 Task: Check the sale-to-list ratio of basement in the last 1 year.
Action: Mouse moved to (901, 191)
Screenshot: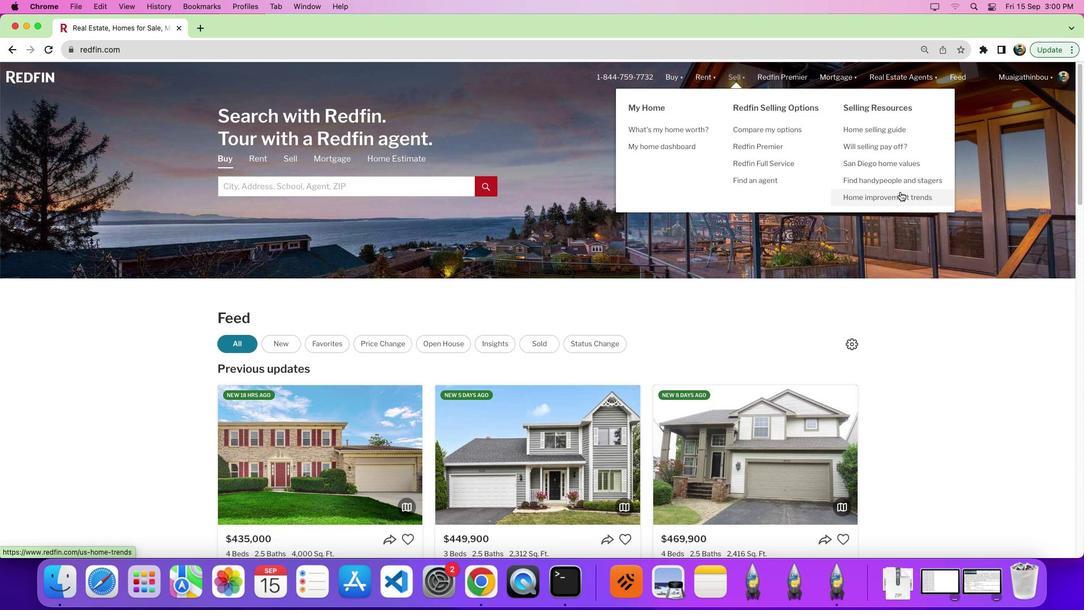 
Action: Mouse pressed left at (901, 191)
Screenshot: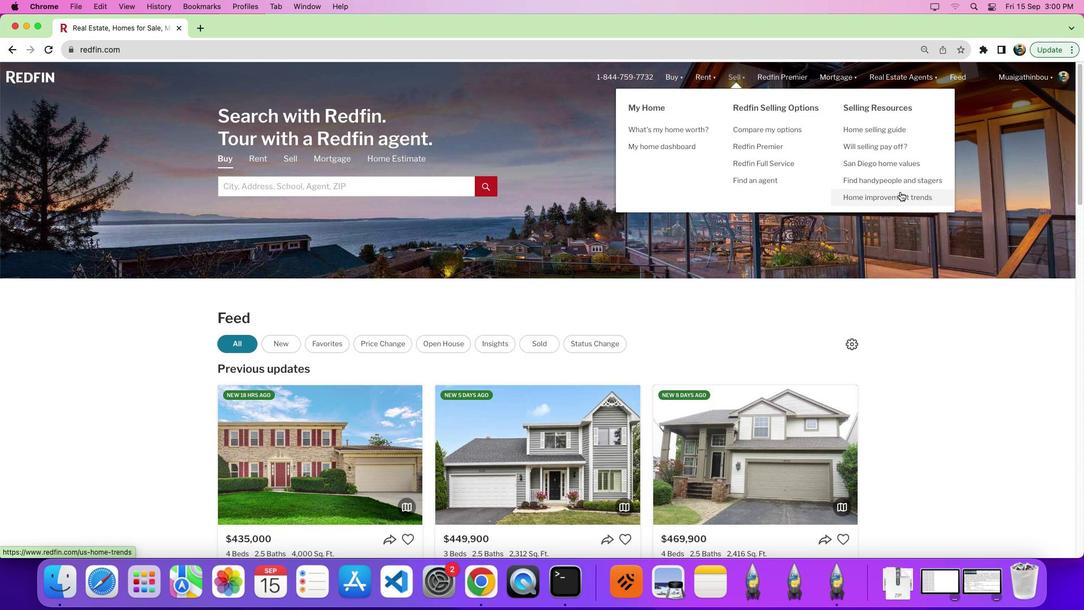 
Action: Mouse moved to (310, 216)
Screenshot: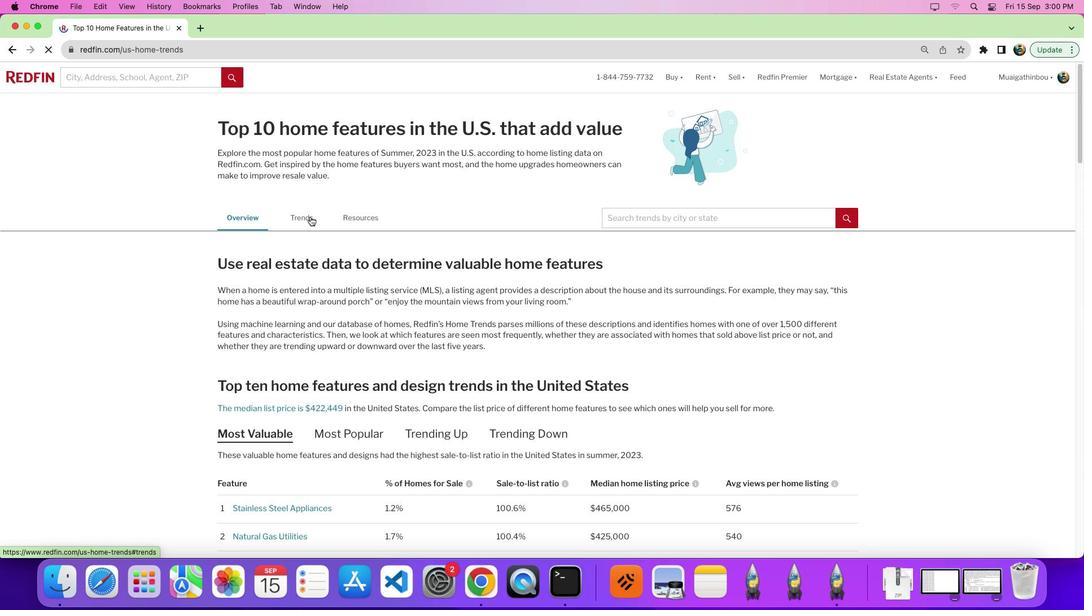 
Action: Mouse pressed left at (310, 216)
Screenshot: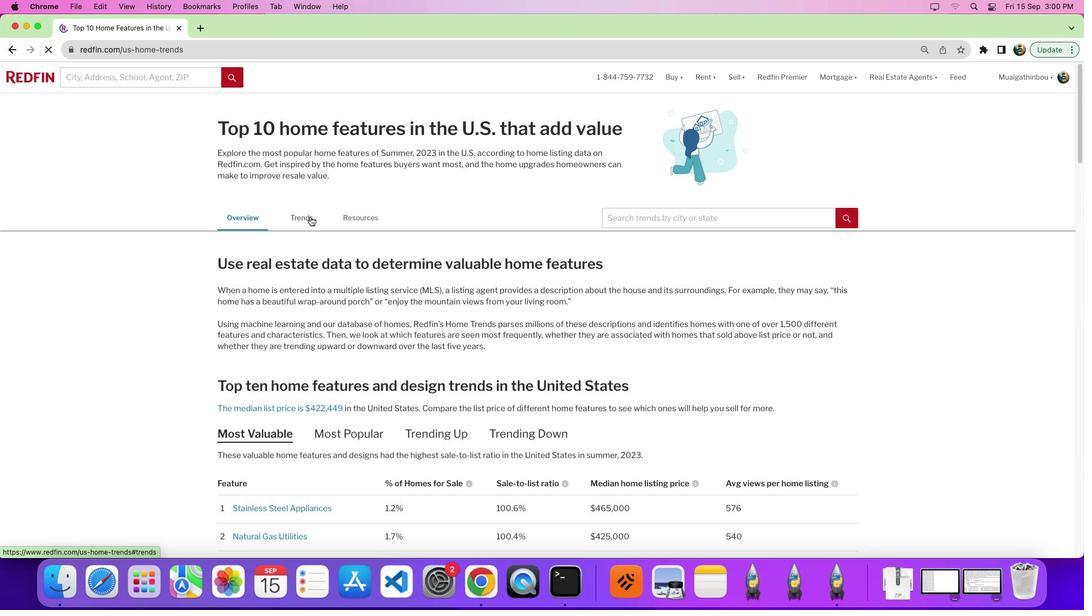 
Action: Mouse moved to (511, 222)
Screenshot: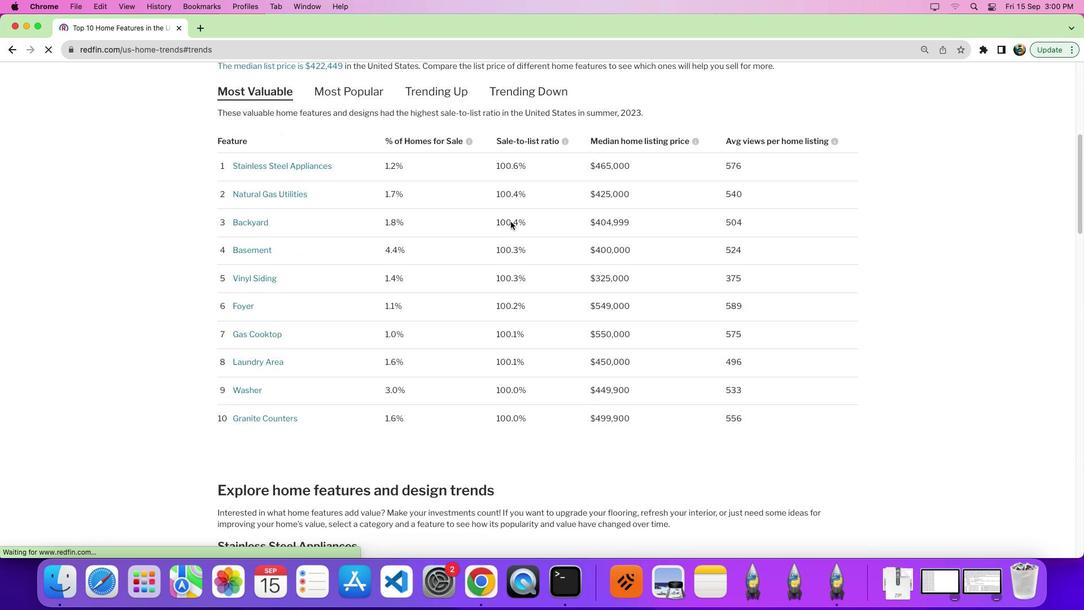 
Action: Mouse scrolled (511, 222) with delta (0, 0)
Screenshot: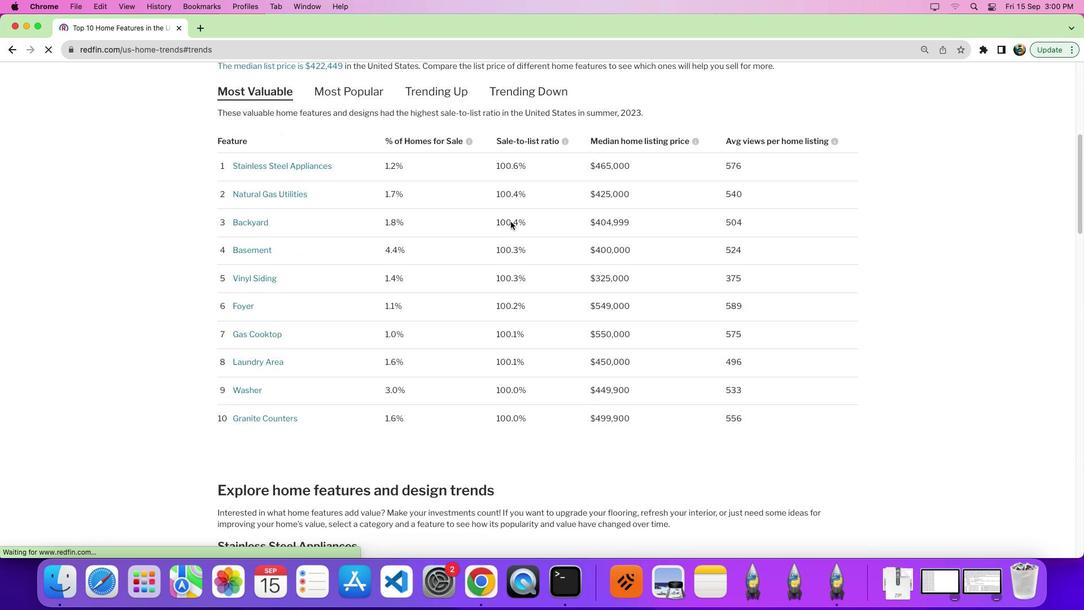 
Action: Mouse scrolled (511, 222) with delta (0, 0)
Screenshot: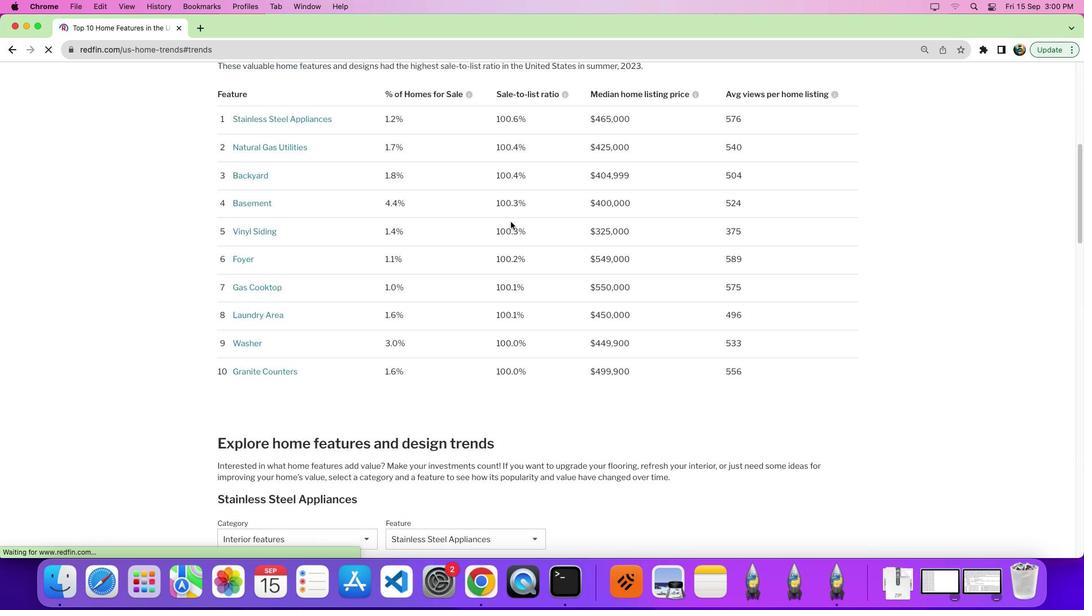 
Action: Mouse moved to (511, 222)
Screenshot: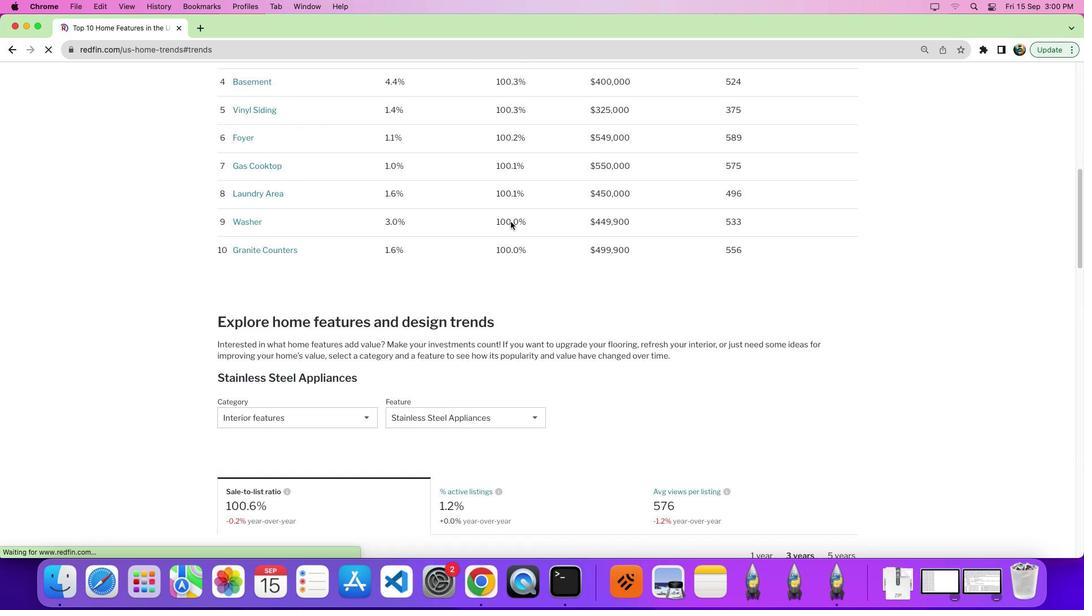 
Action: Mouse scrolled (511, 222) with delta (0, -4)
Screenshot: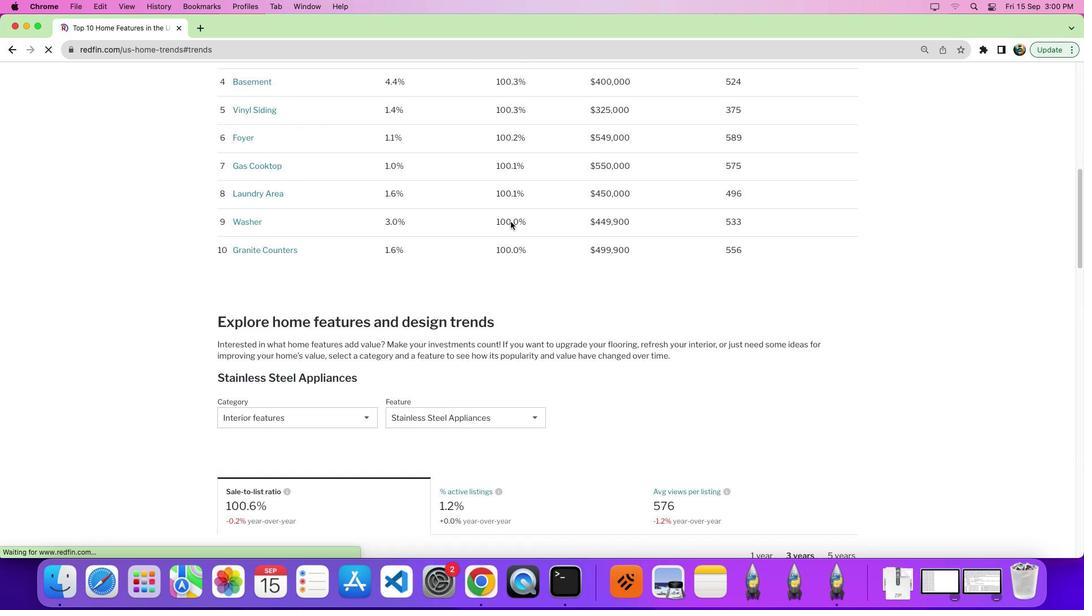 
Action: Mouse scrolled (511, 222) with delta (0, 0)
Screenshot: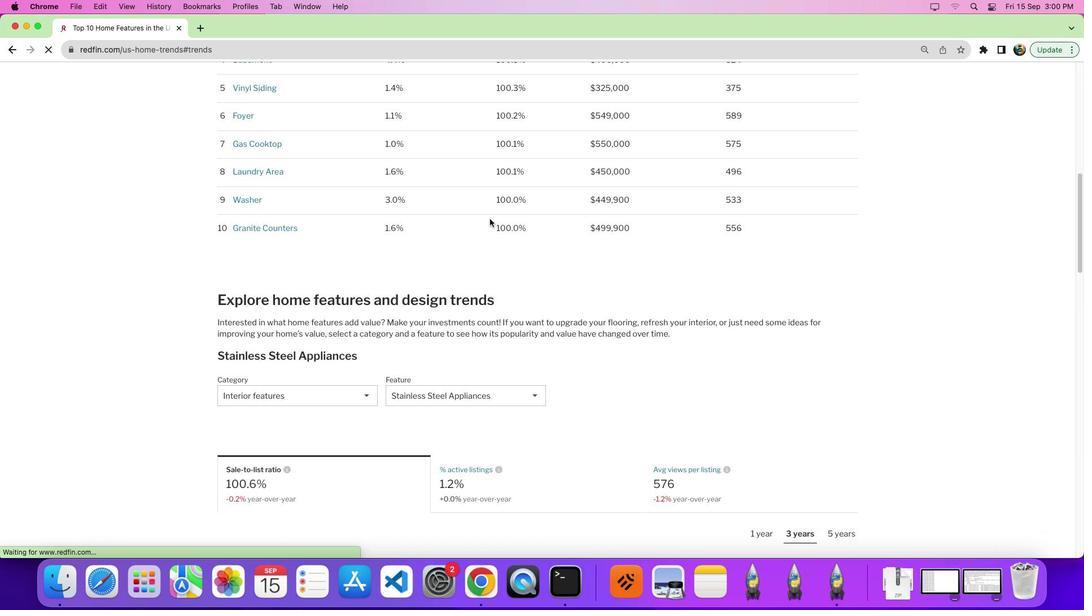 
Action: Mouse scrolled (511, 222) with delta (0, 0)
Screenshot: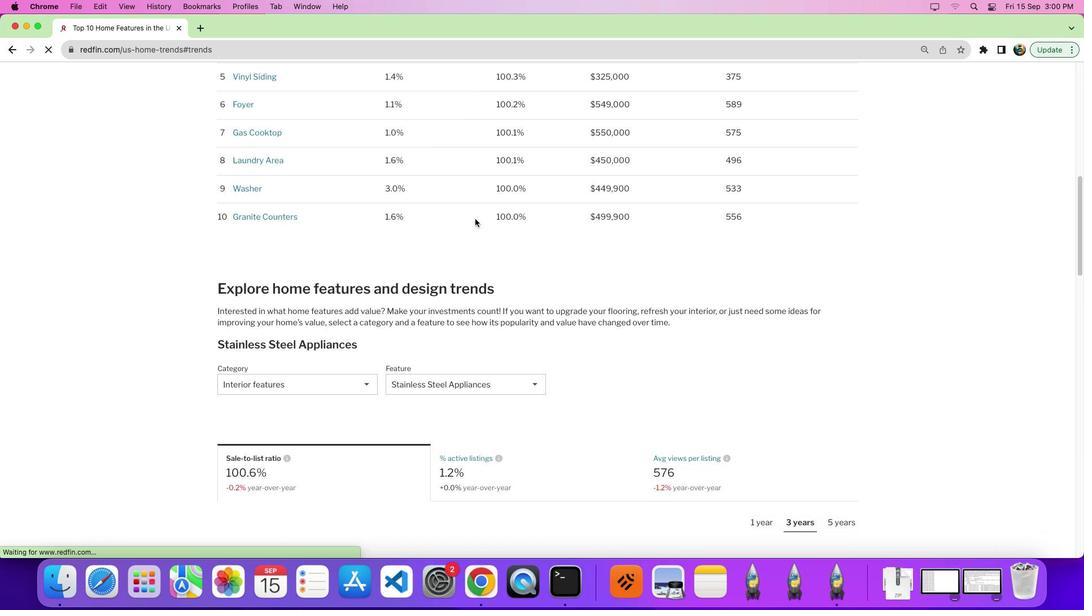 
Action: Mouse moved to (388, 246)
Screenshot: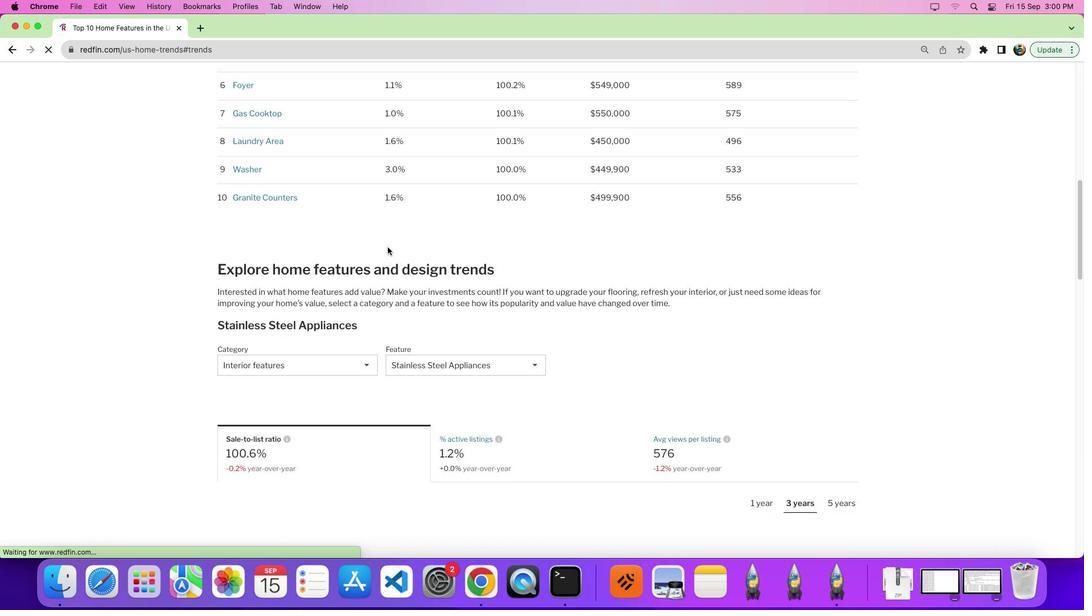 
Action: Mouse scrolled (388, 246) with delta (0, 0)
Screenshot: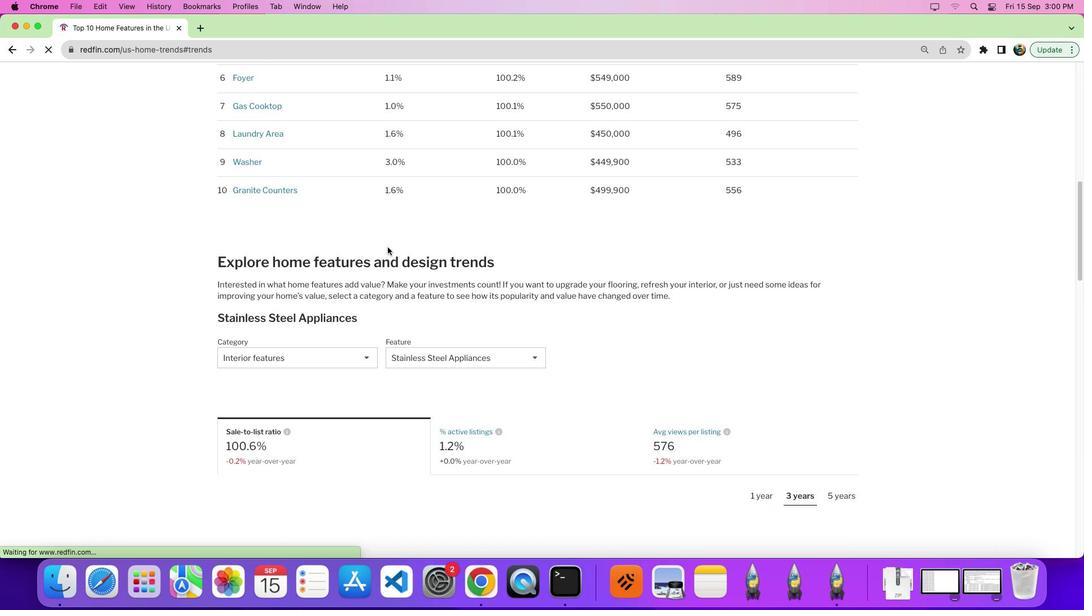 
Action: Mouse scrolled (388, 246) with delta (0, 0)
Screenshot: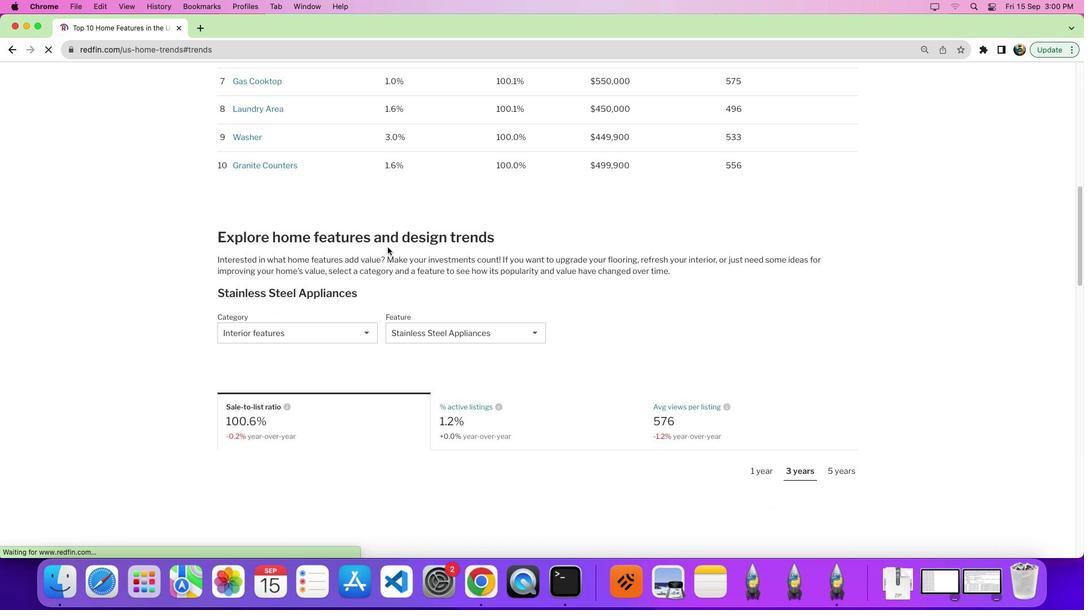 
Action: Mouse scrolled (388, 246) with delta (0, -2)
Screenshot: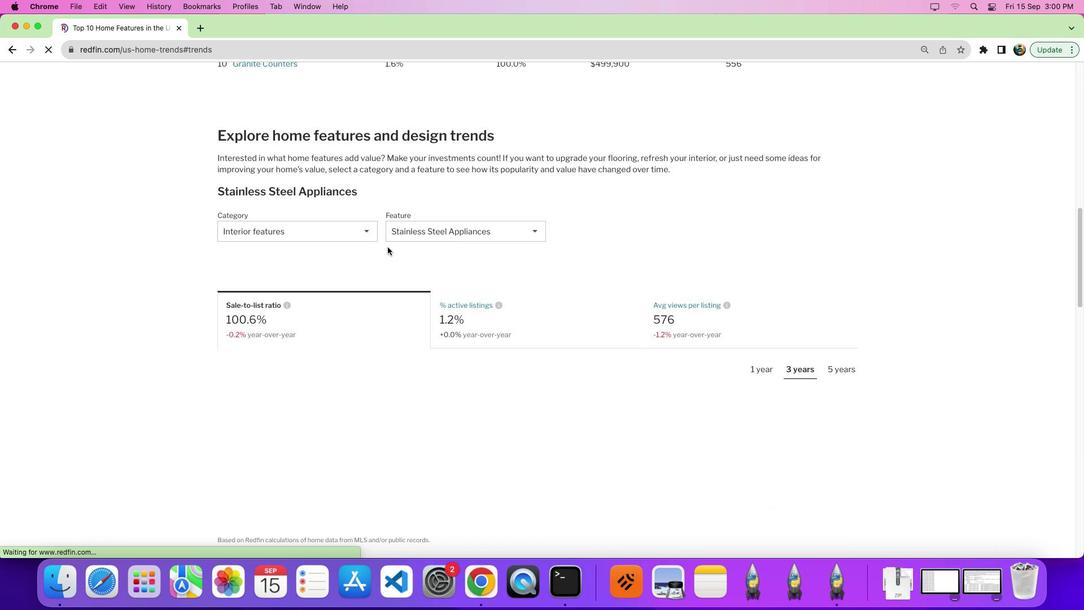 
Action: Mouse moved to (474, 248)
Screenshot: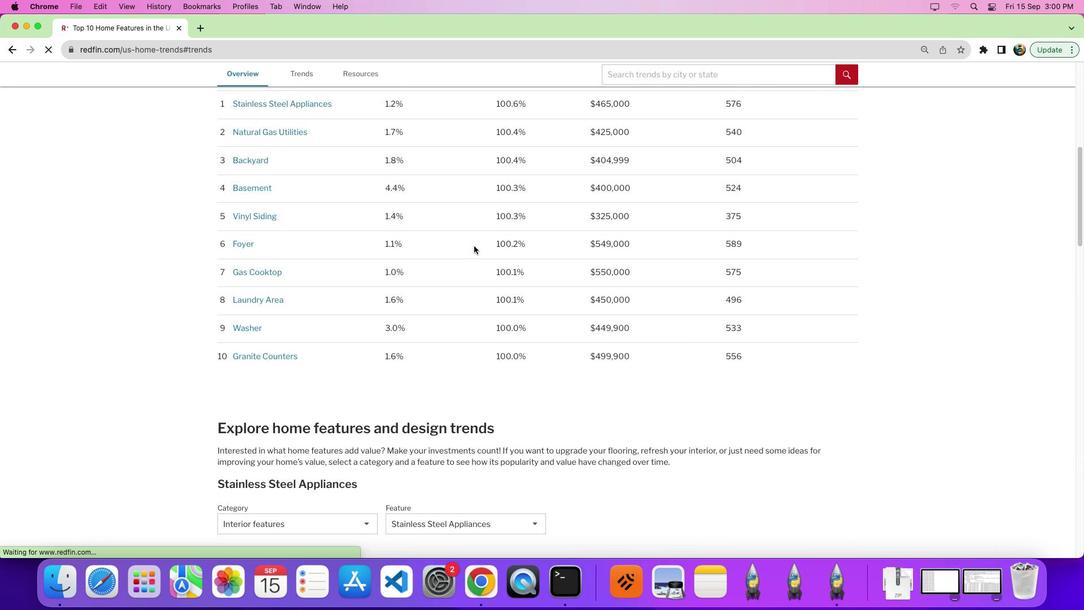 
Action: Mouse scrolled (474, 248) with delta (0, 0)
Screenshot: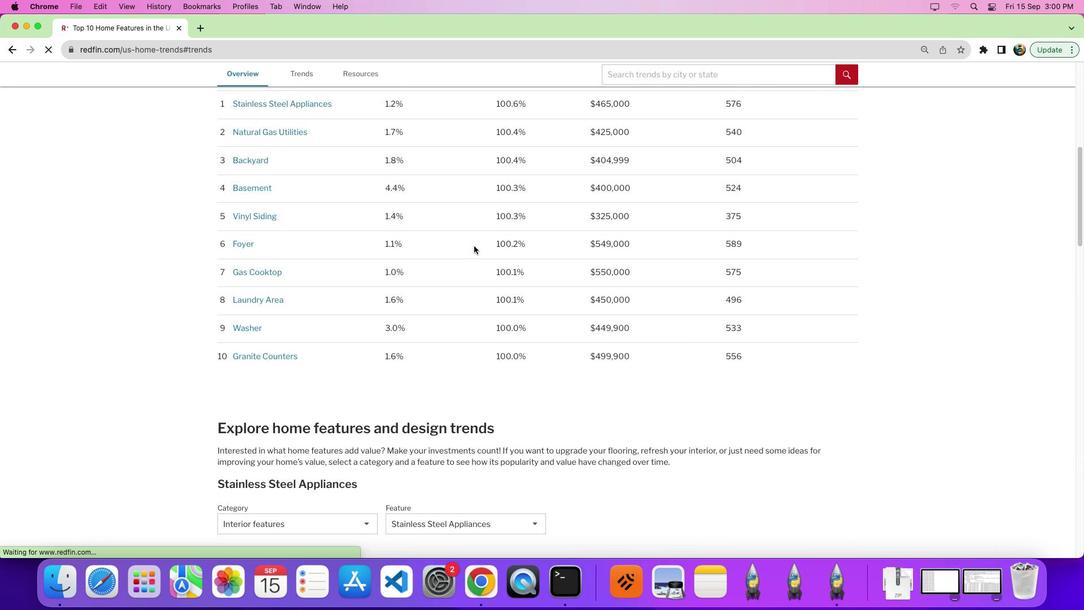 
Action: Mouse moved to (474, 247)
Screenshot: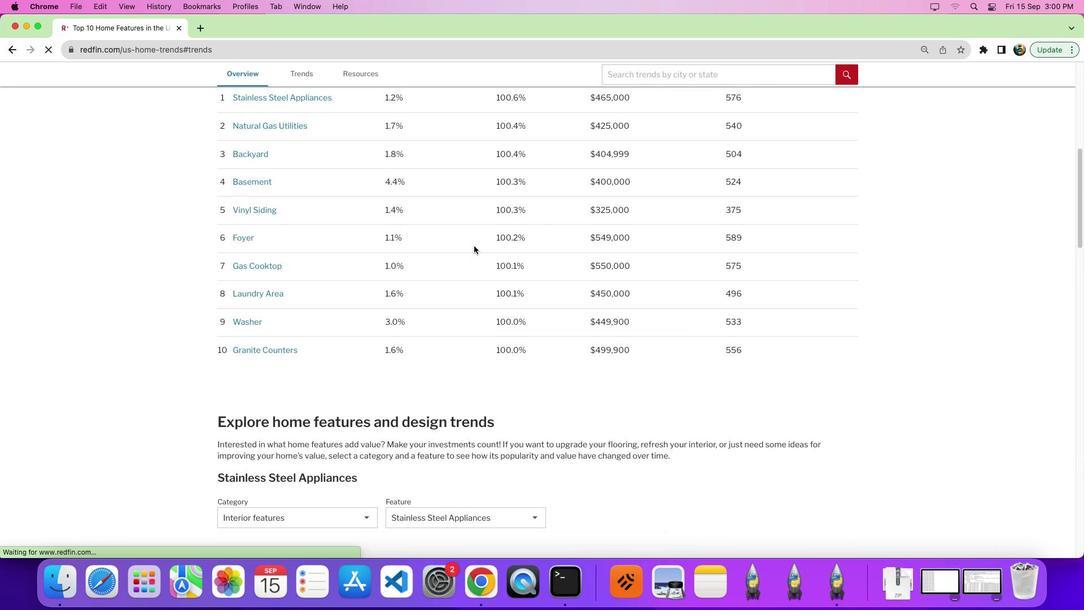 
Action: Mouse scrolled (474, 247) with delta (0, 0)
Screenshot: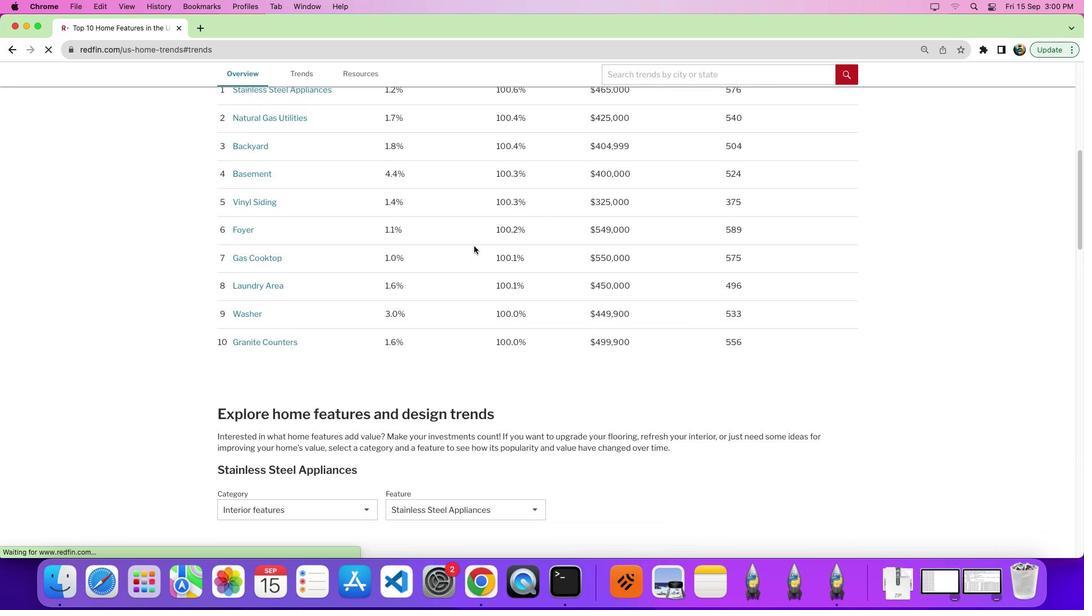 
Action: Mouse moved to (474, 246)
Screenshot: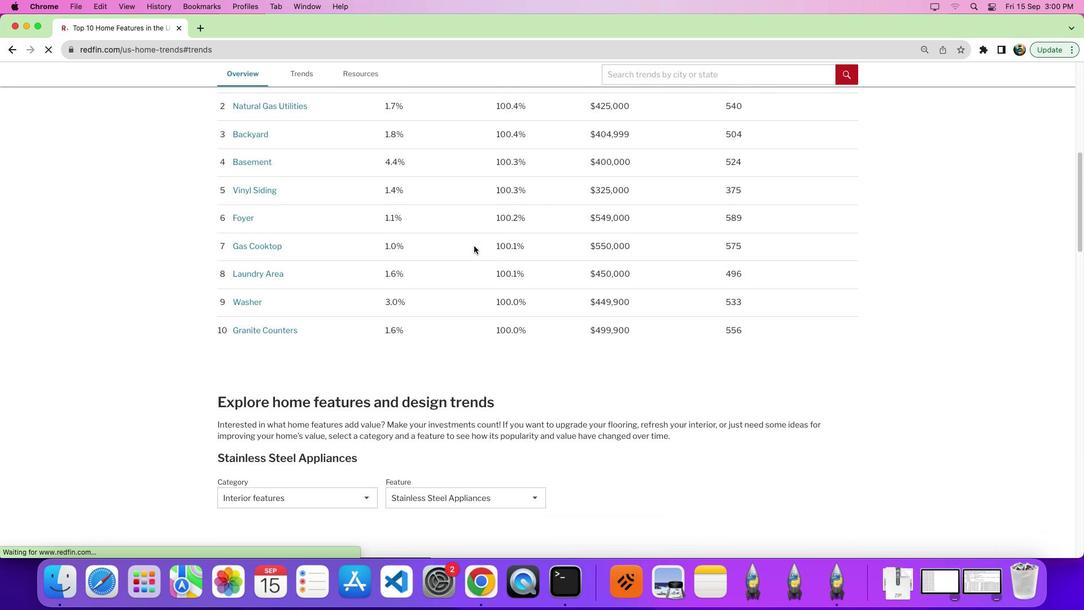 
Action: Mouse scrolled (474, 246) with delta (0, 0)
Screenshot: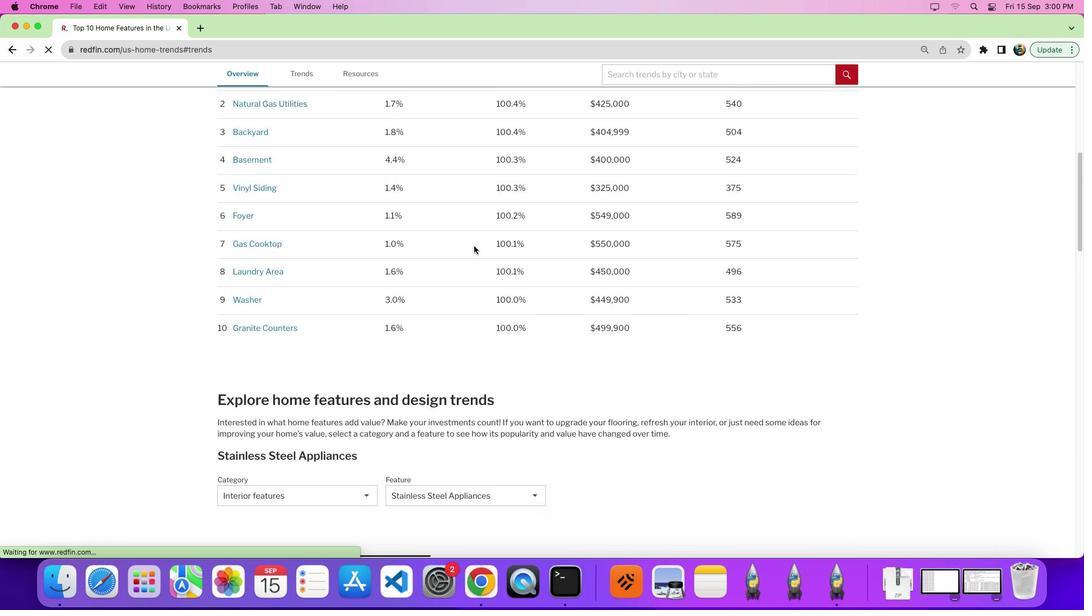 
Action: Mouse moved to (466, 266)
Screenshot: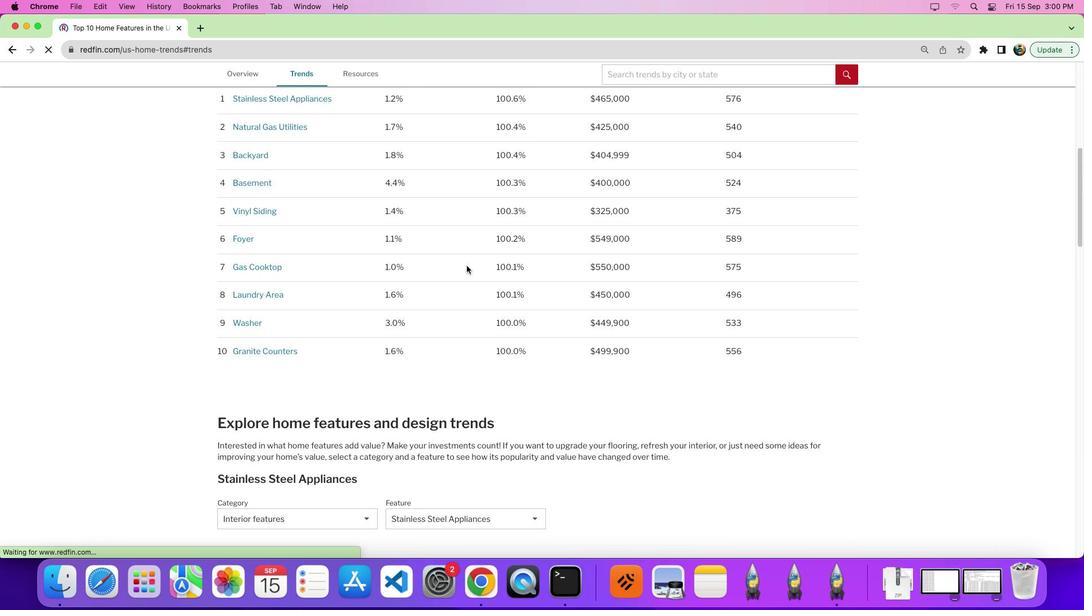 
Action: Mouse pressed left at (466, 266)
Screenshot: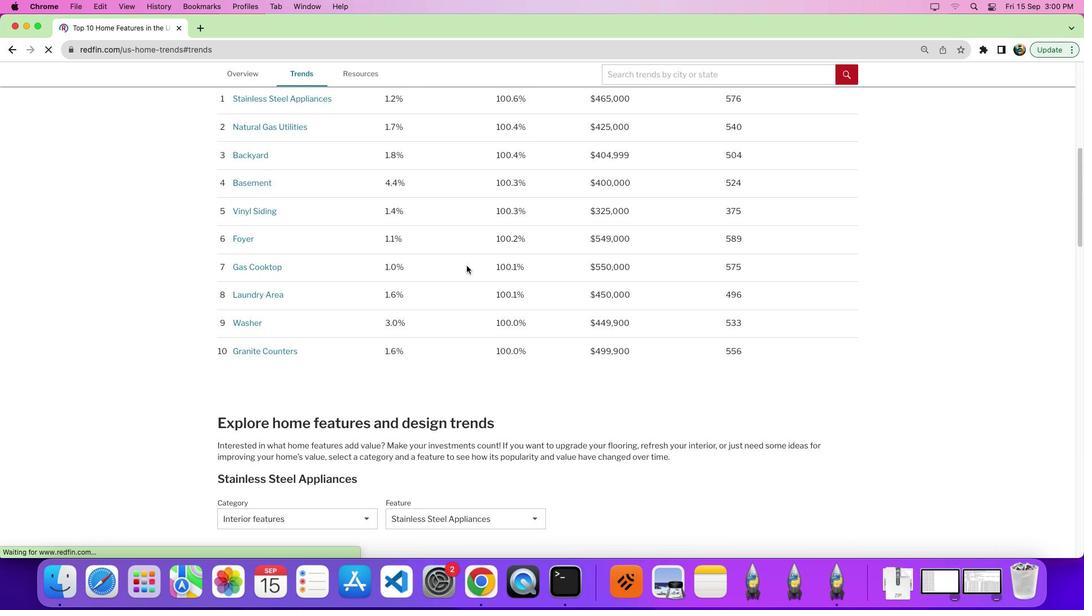 
Action: Mouse moved to (465, 225)
Screenshot: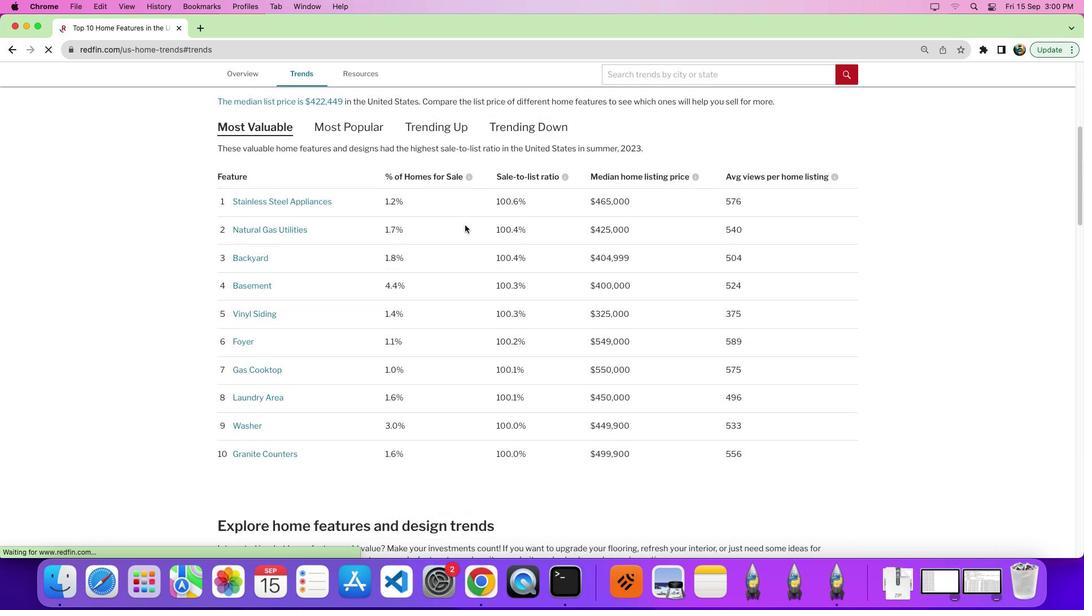 
Action: Mouse scrolled (465, 225) with delta (0, 0)
Screenshot: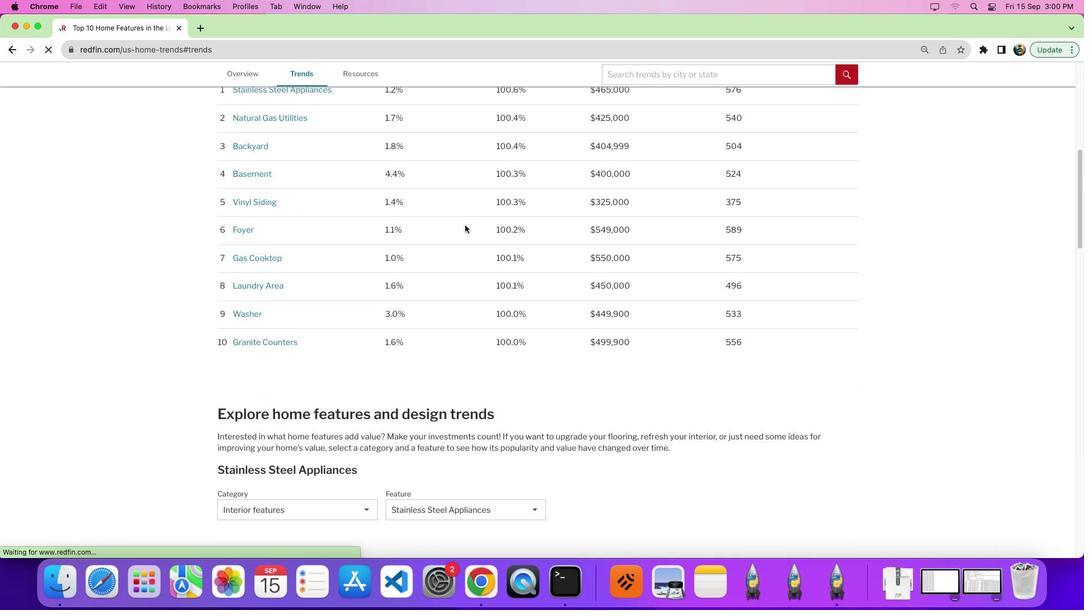 
Action: Mouse moved to (465, 225)
Screenshot: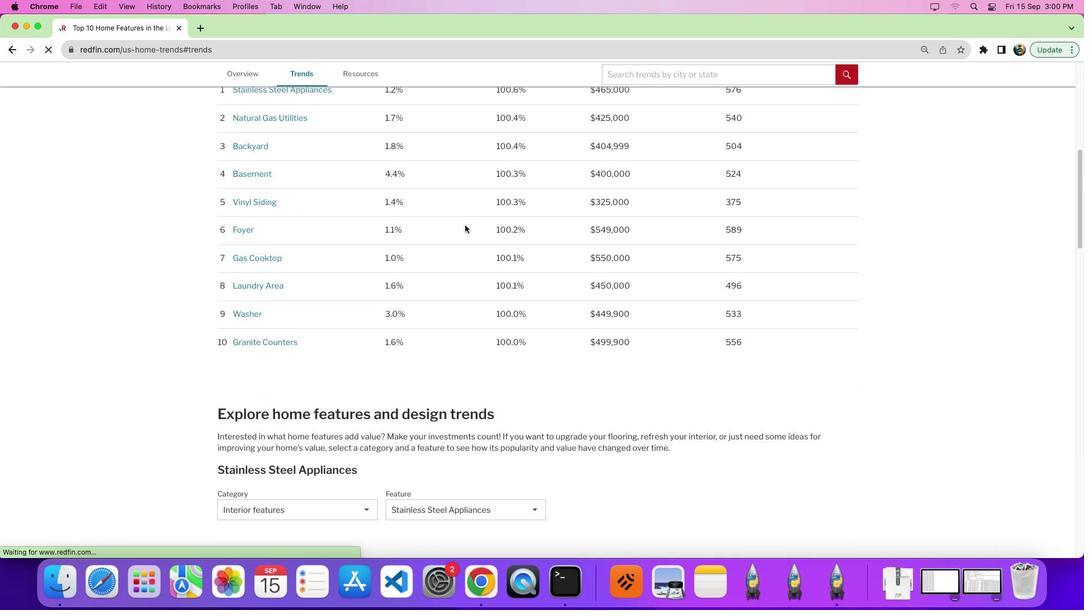 
Action: Mouse scrolled (465, 225) with delta (0, 0)
Screenshot: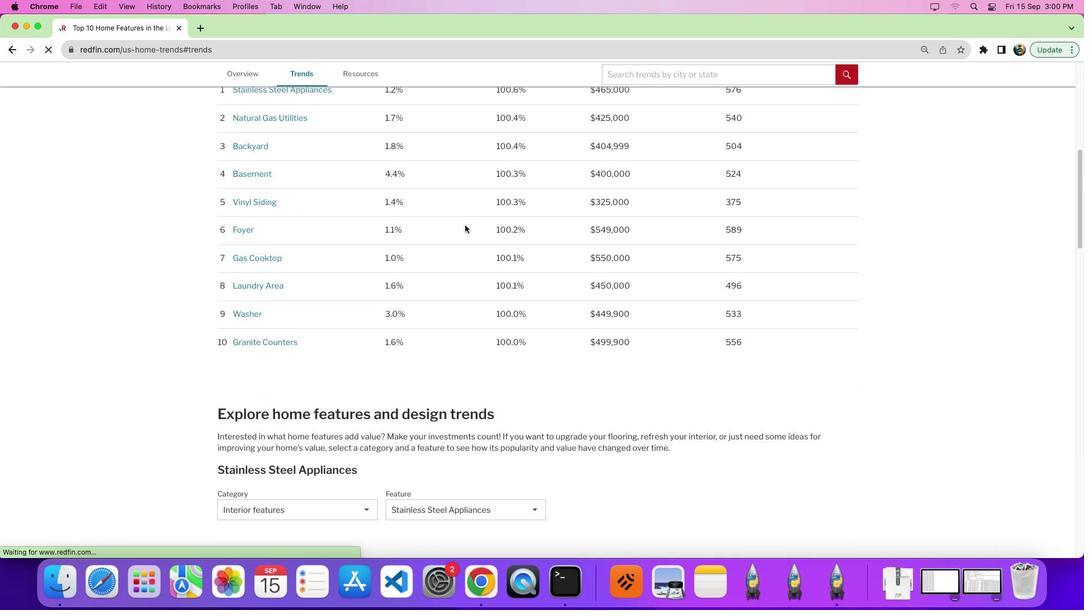 
Action: Mouse scrolled (465, 225) with delta (0, -4)
Screenshot: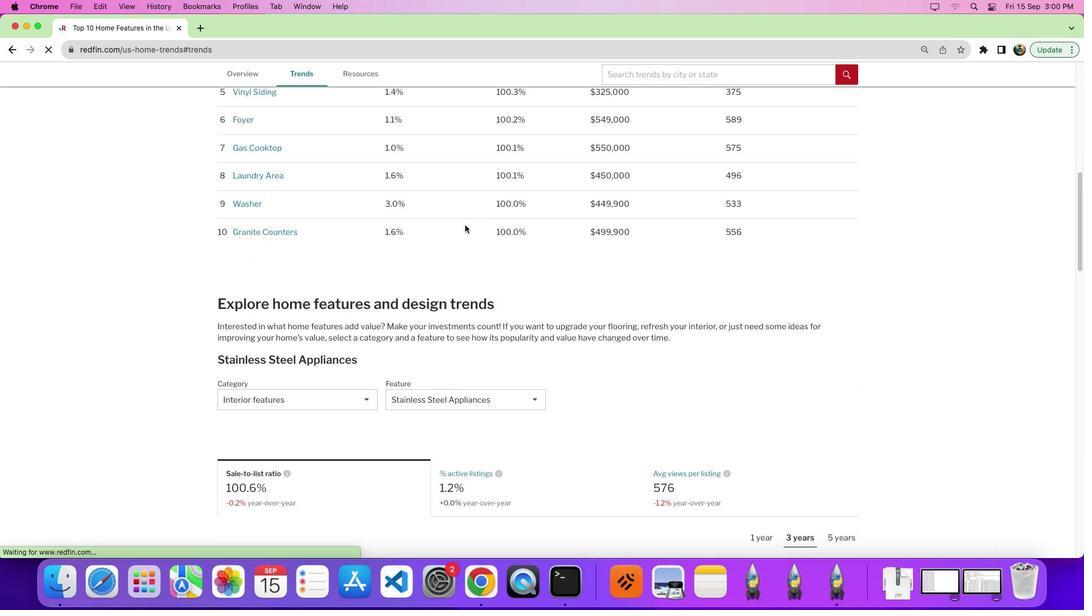 
Action: Mouse scrolled (465, 225) with delta (0, -5)
Screenshot: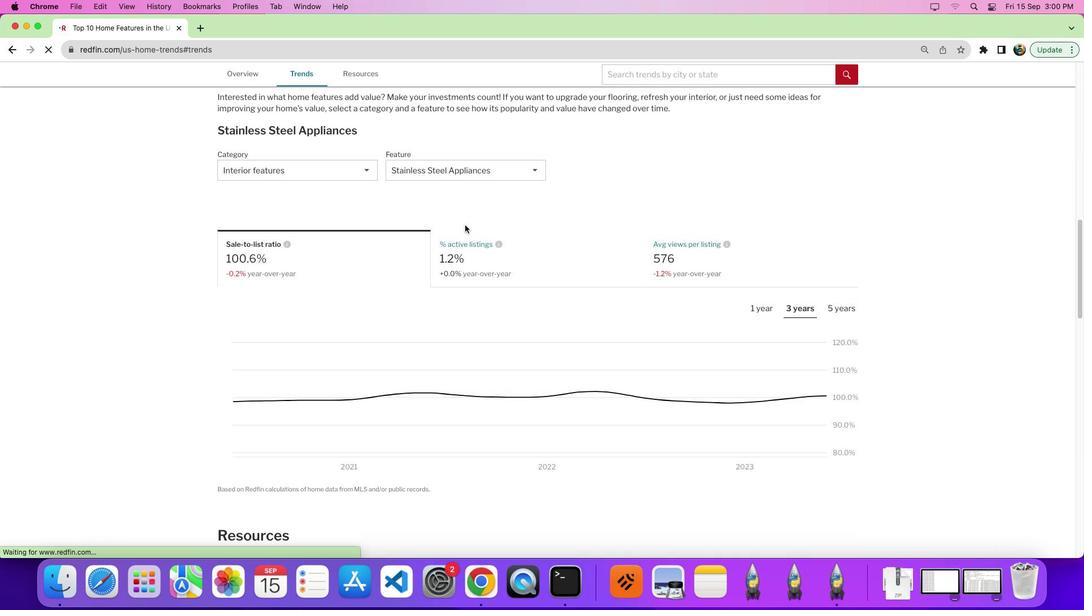 
Action: Mouse moved to (426, 171)
Screenshot: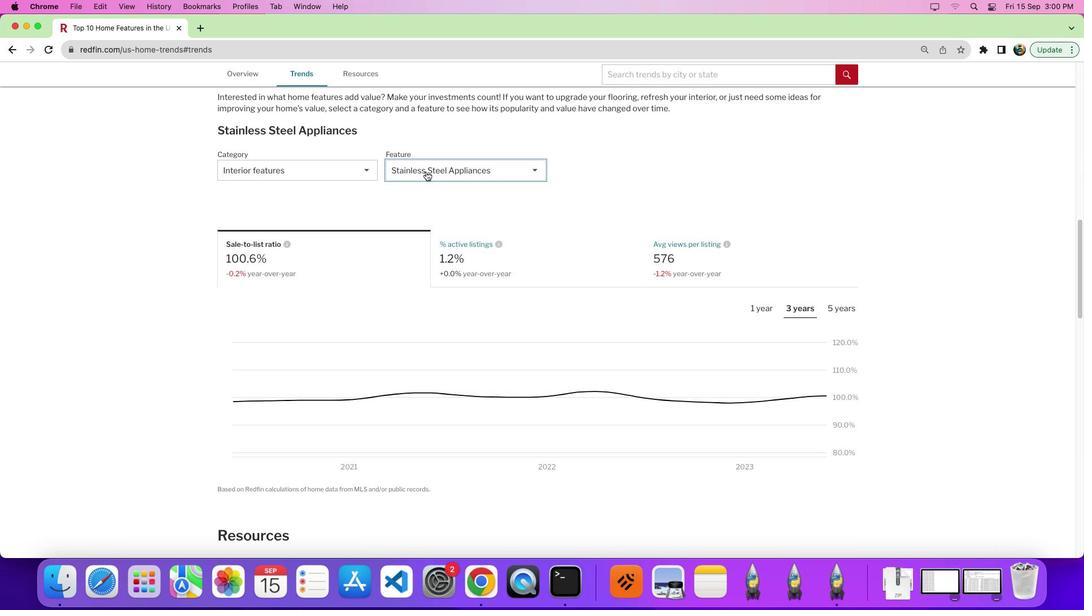 
Action: Mouse pressed left at (426, 171)
Screenshot: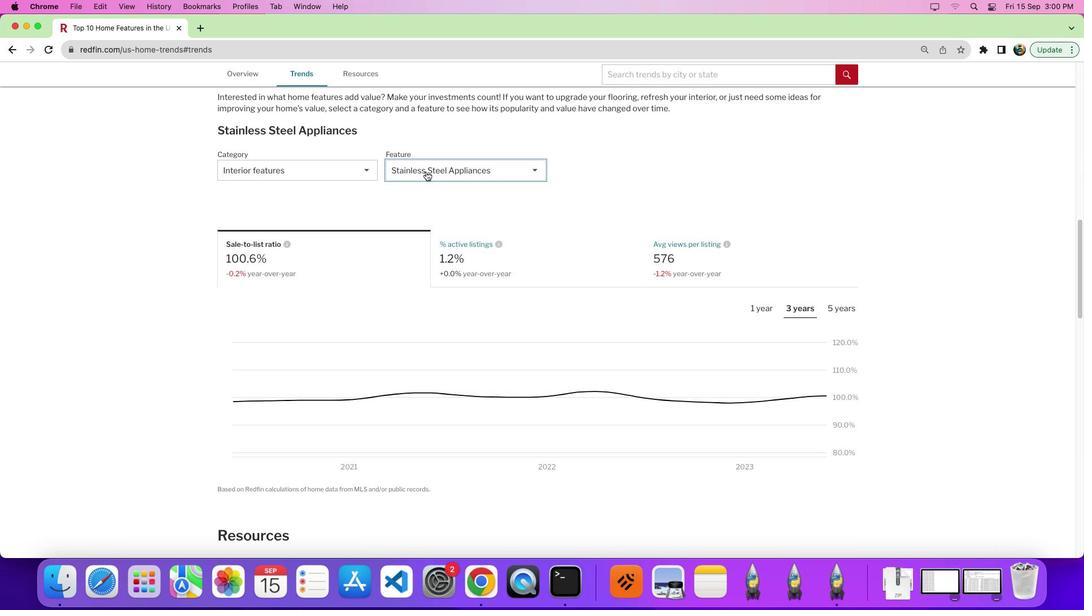 
Action: Mouse moved to (462, 265)
Screenshot: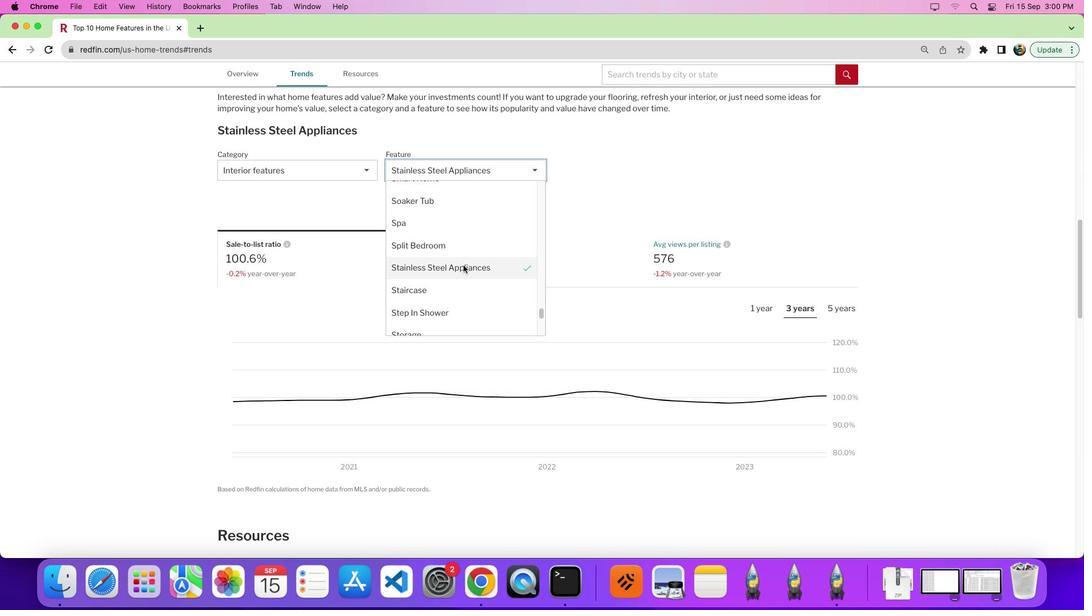 
Action: Mouse scrolled (462, 265) with delta (0, 0)
Screenshot: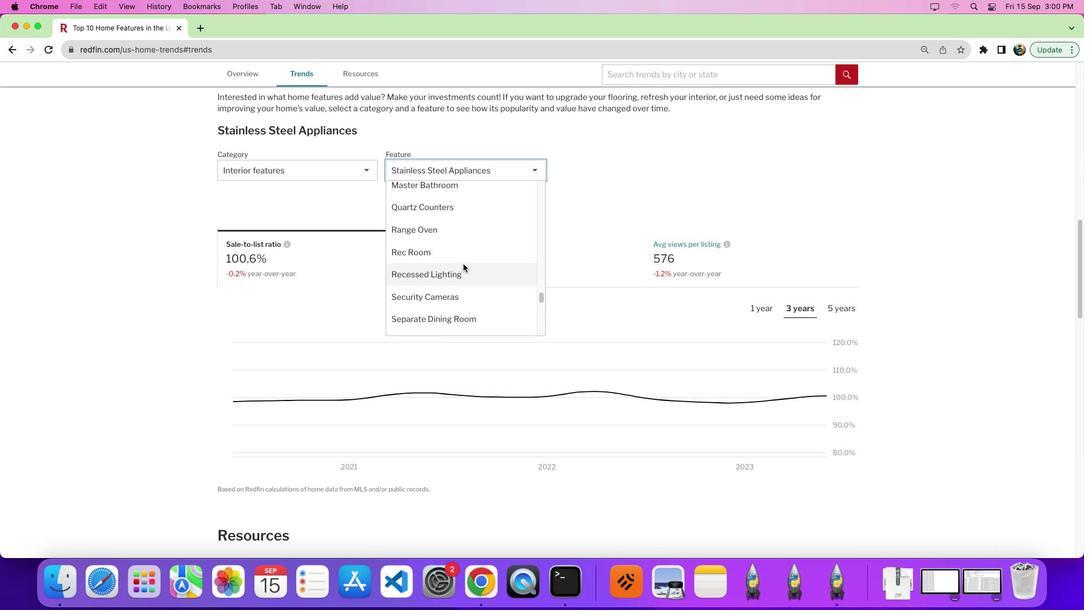 
Action: Mouse scrolled (462, 265) with delta (0, 1)
Screenshot: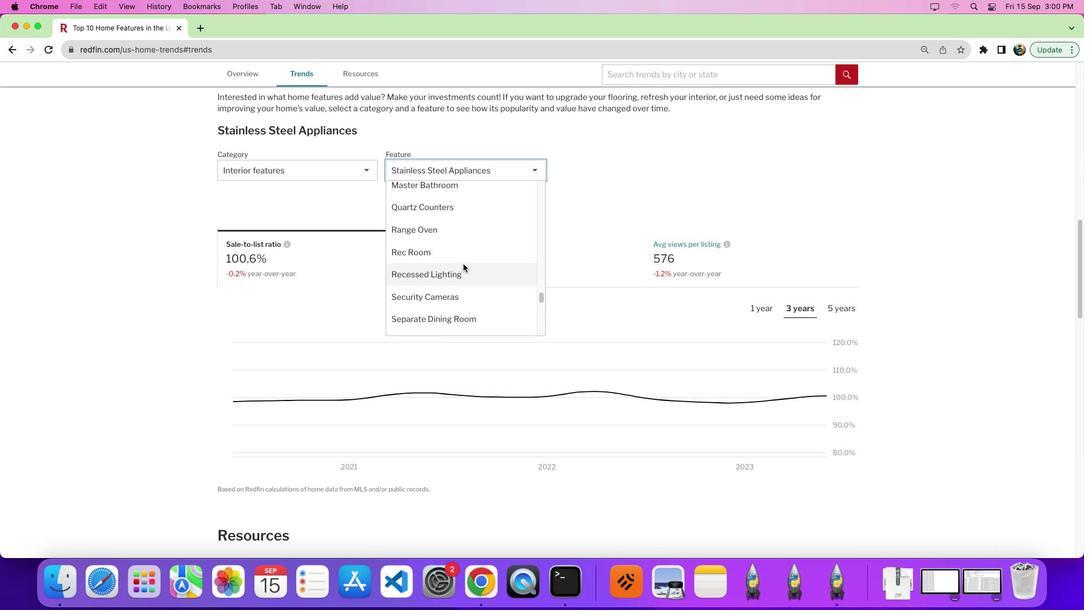
Action: Mouse scrolled (462, 265) with delta (0, 5)
Screenshot: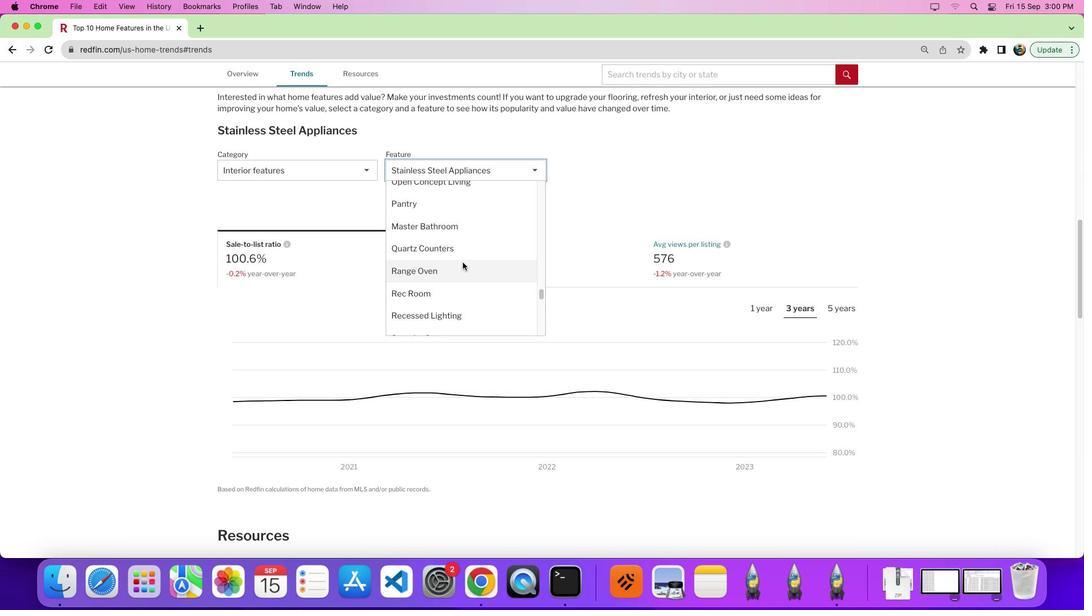 
Action: Mouse moved to (461, 258)
Screenshot: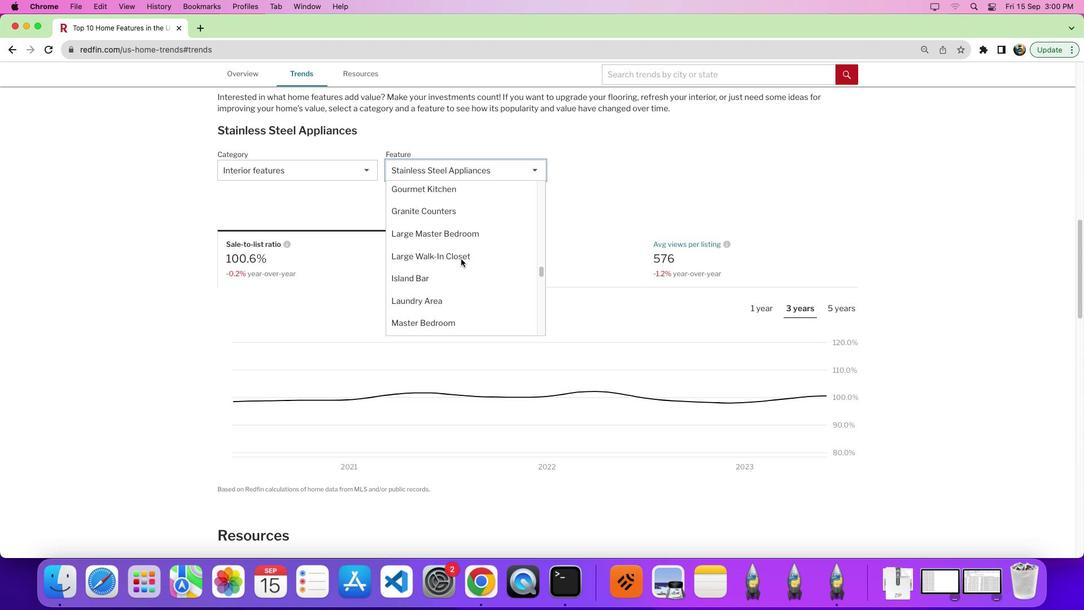 
Action: Mouse scrolled (461, 258) with delta (0, 0)
Screenshot: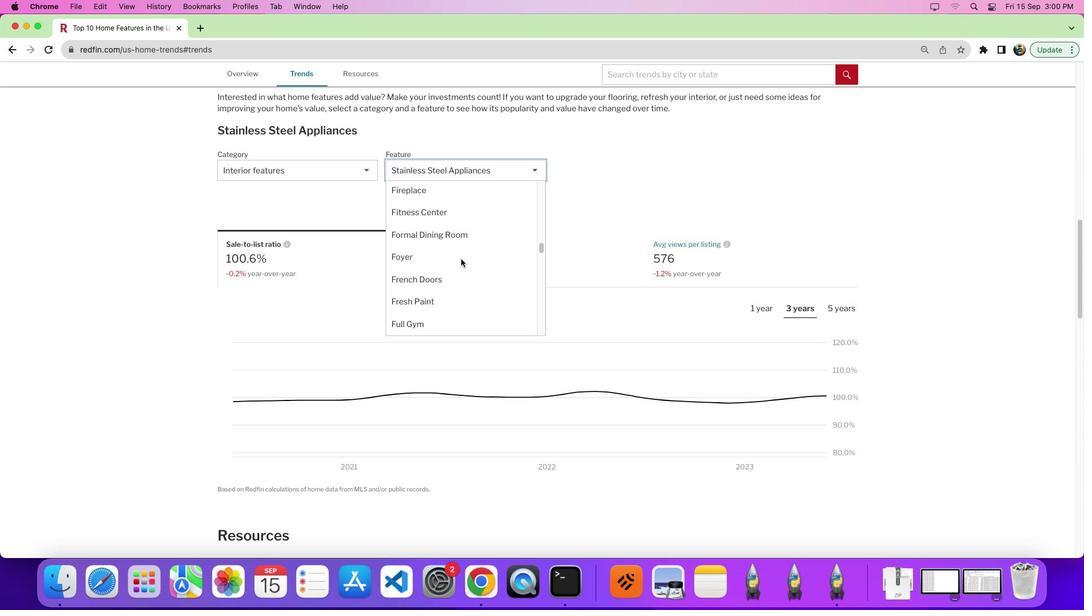 
Action: Mouse scrolled (461, 258) with delta (0, 1)
Screenshot: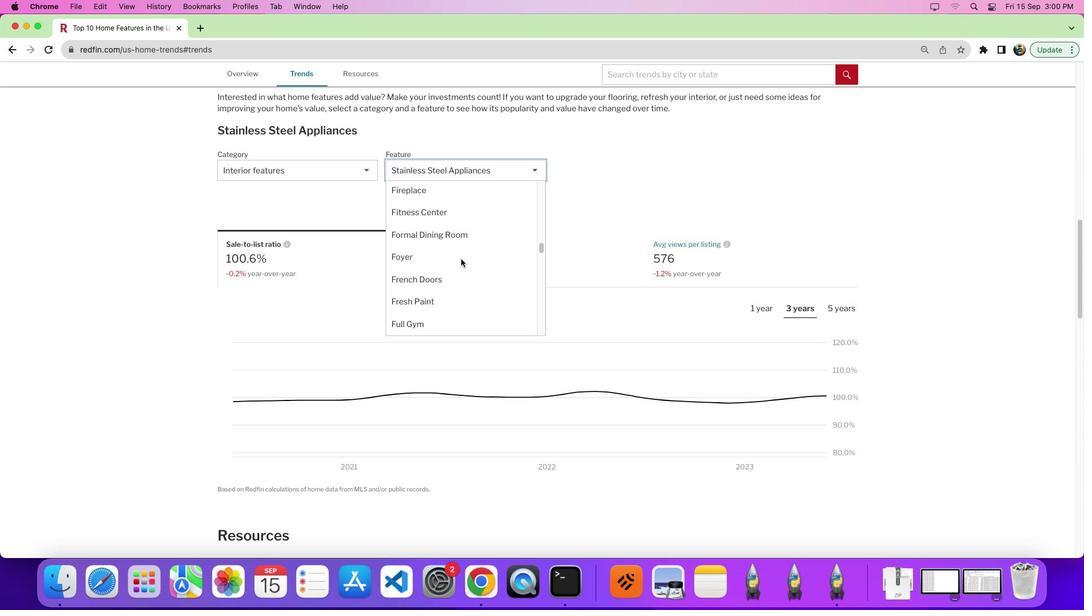 
Action: Mouse scrolled (461, 258) with delta (0, 5)
Screenshot: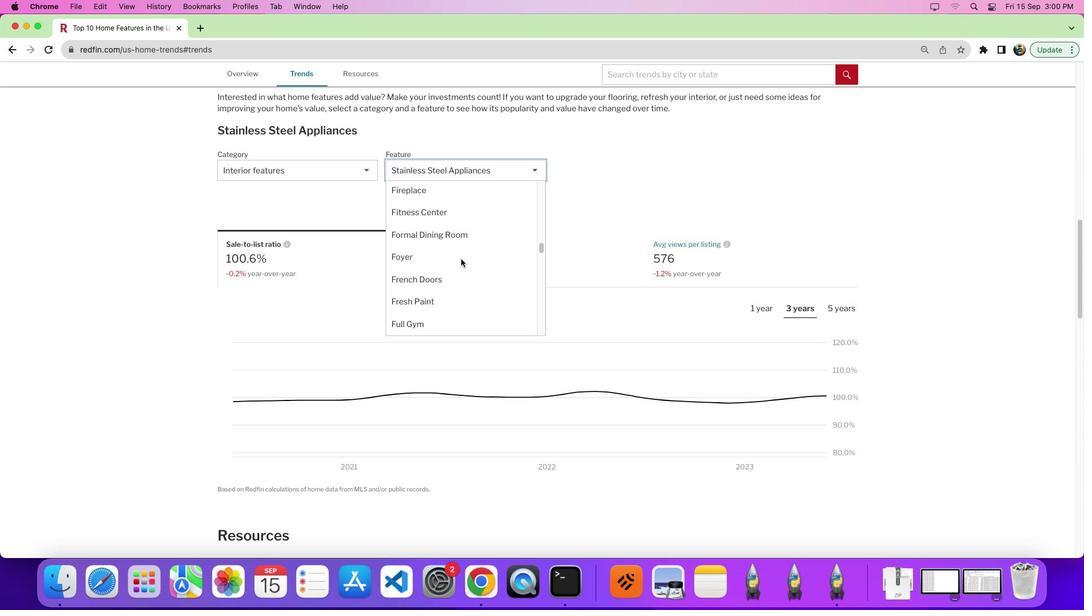 
Action: Mouse scrolled (461, 258) with delta (0, 7)
Screenshot: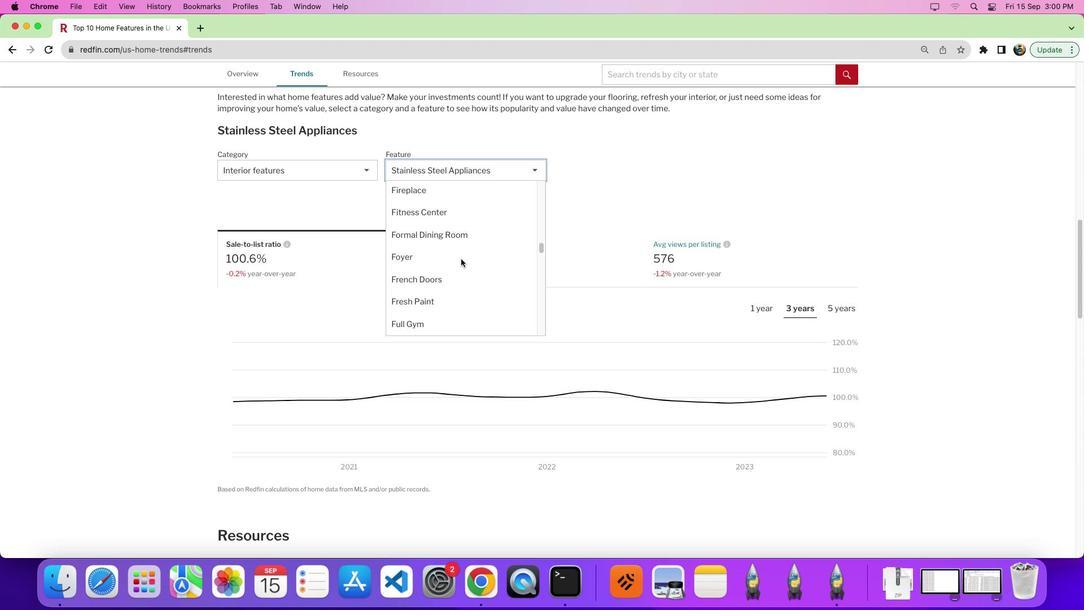 
Action: Mouse moved to (461, 258)
Screenshot: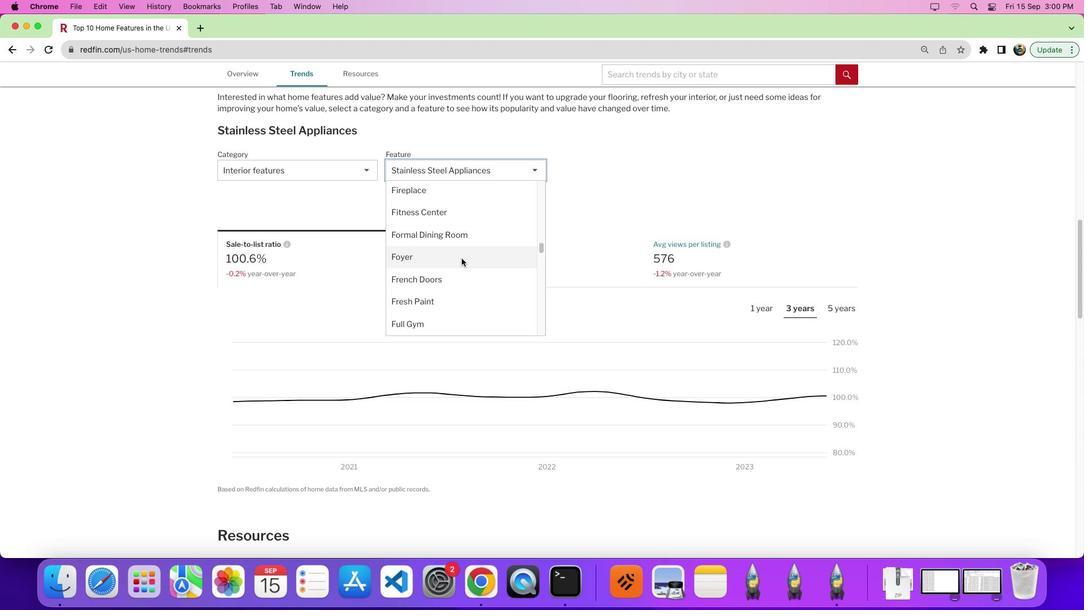 
Action: Mouse scrolled (461, 258) with delta (0, 0)
Screenshot: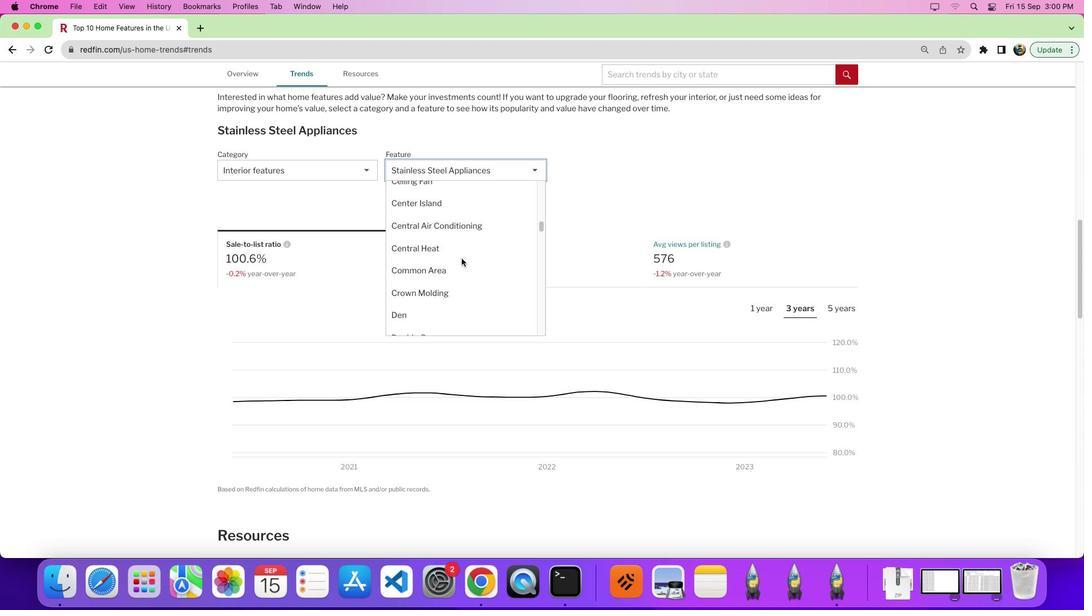 
Action: Mouse scrolled (461, 258) with delta (0, 1)
Screenshot: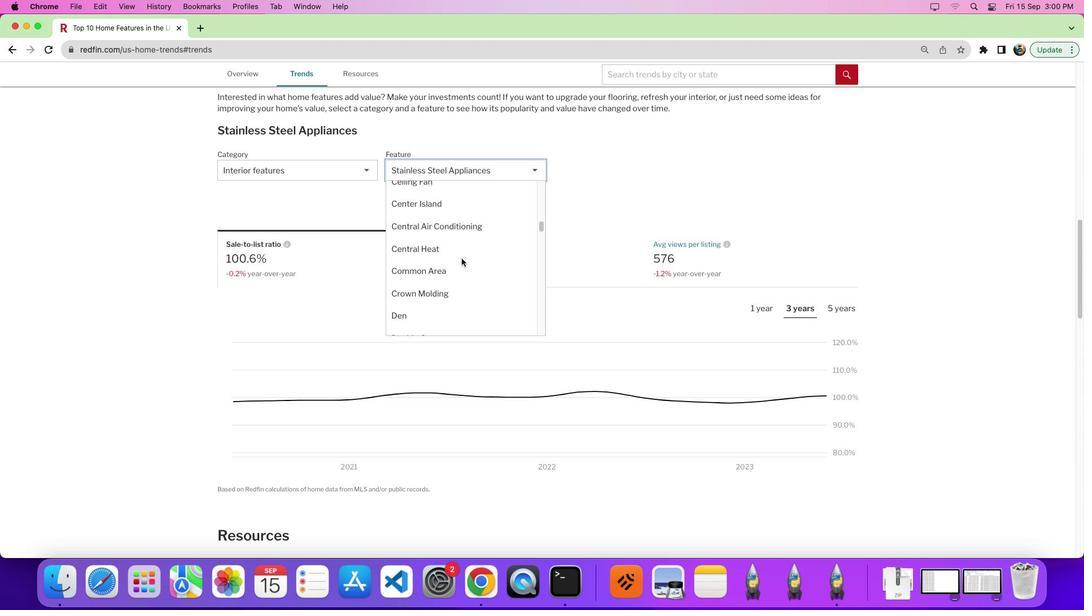 
Action: Mouse scrolled (461, 258) with delta (0, 5)
Screenshot: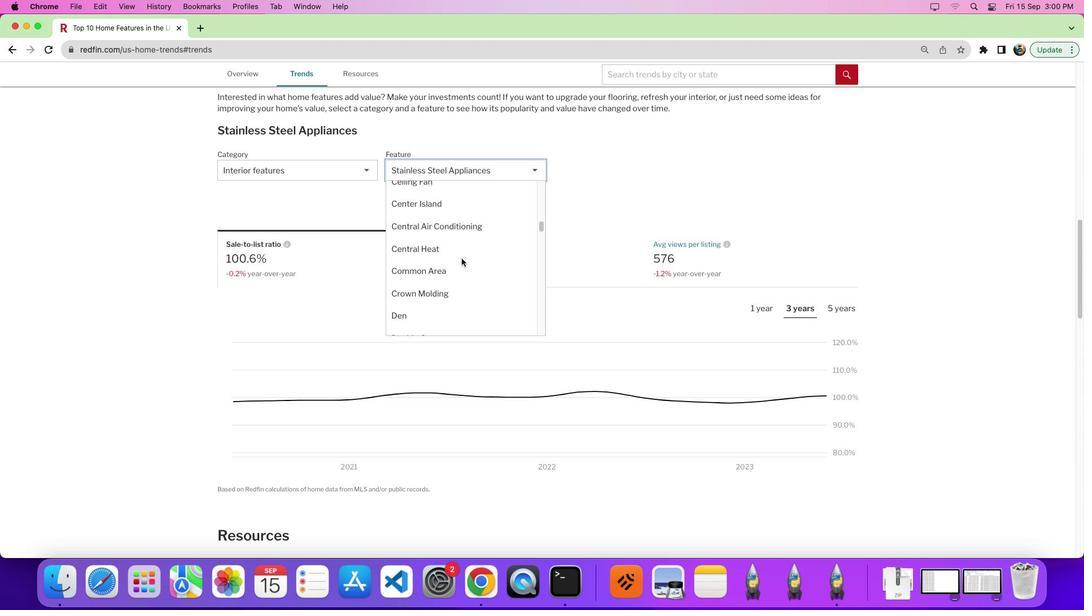 
Action: Mouse moved to (462, 258)
Screenshot: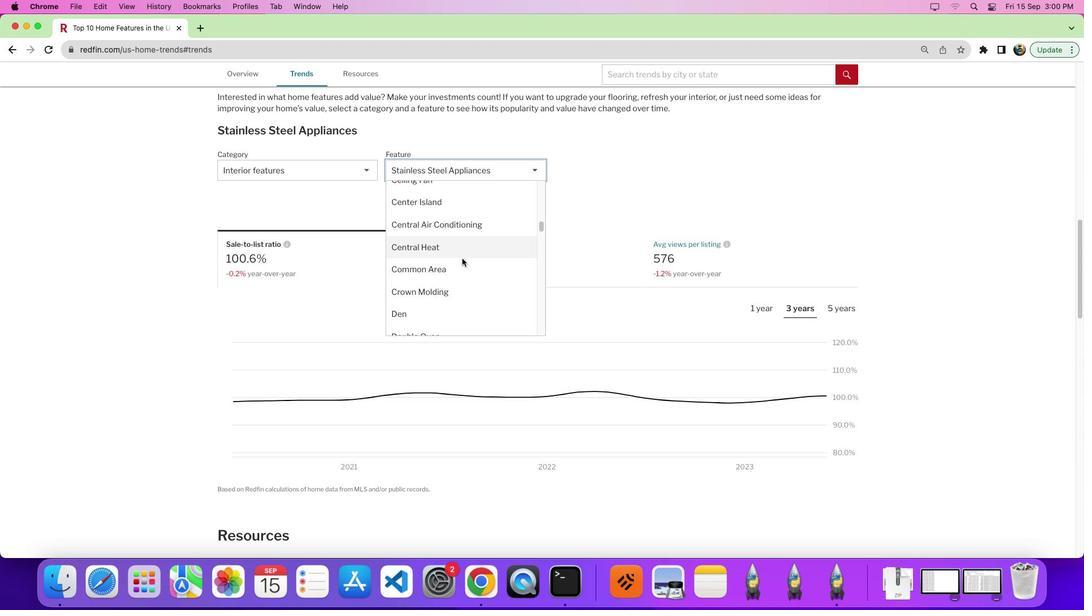 
Action: Mouse scrolled (462, 258) with delta (0, 0)
Screenshot: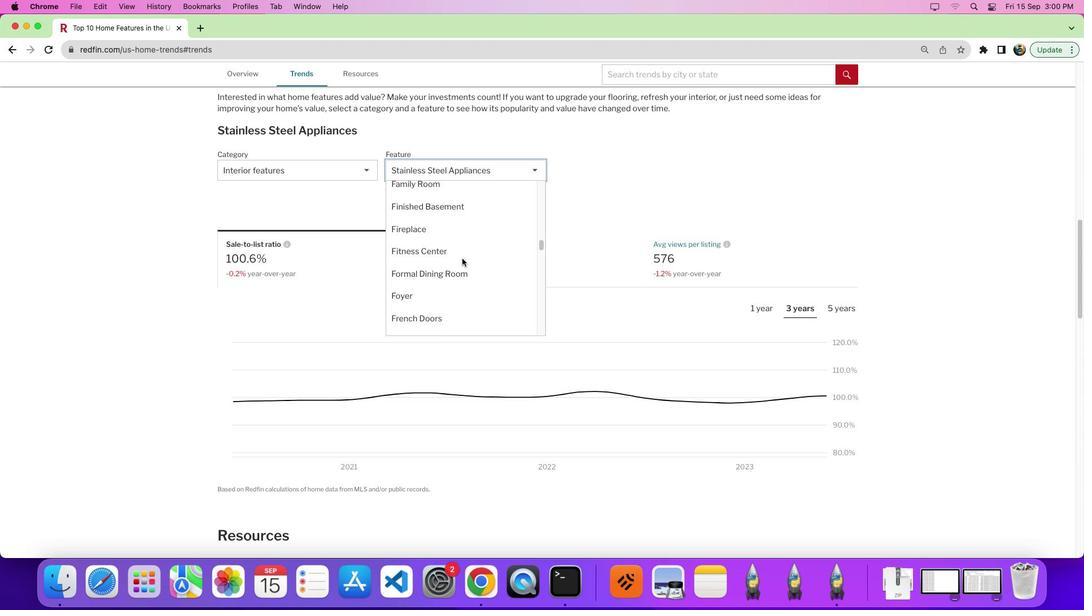 
Action: Mouse scrolled (462, 258) with delta (0, 0)
Screenshot: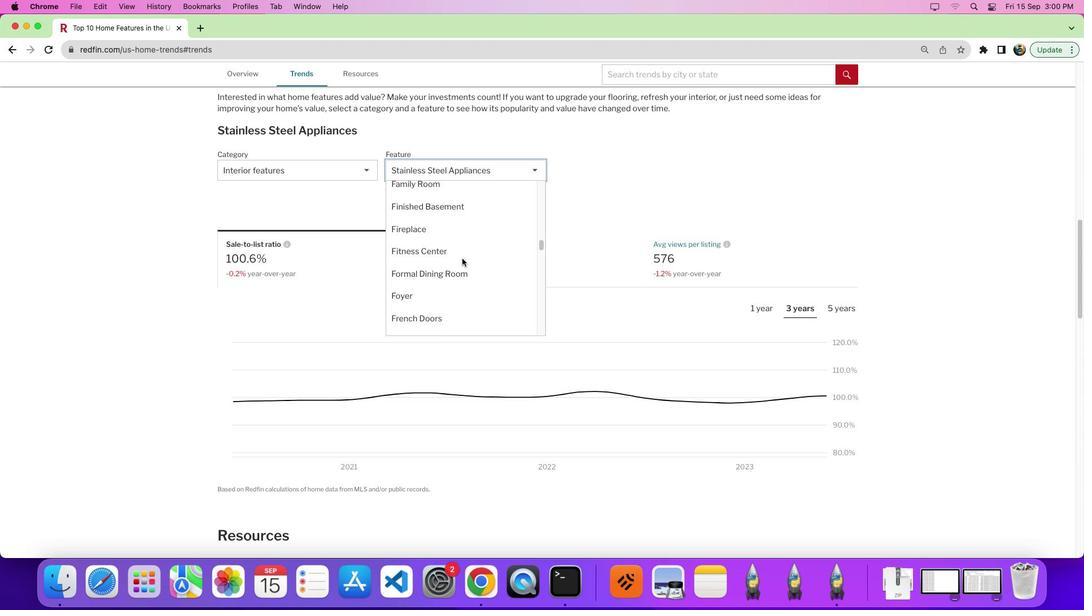 
Action: Mouse scrolled (462, 258) with delta (0, -4)
Screenshot: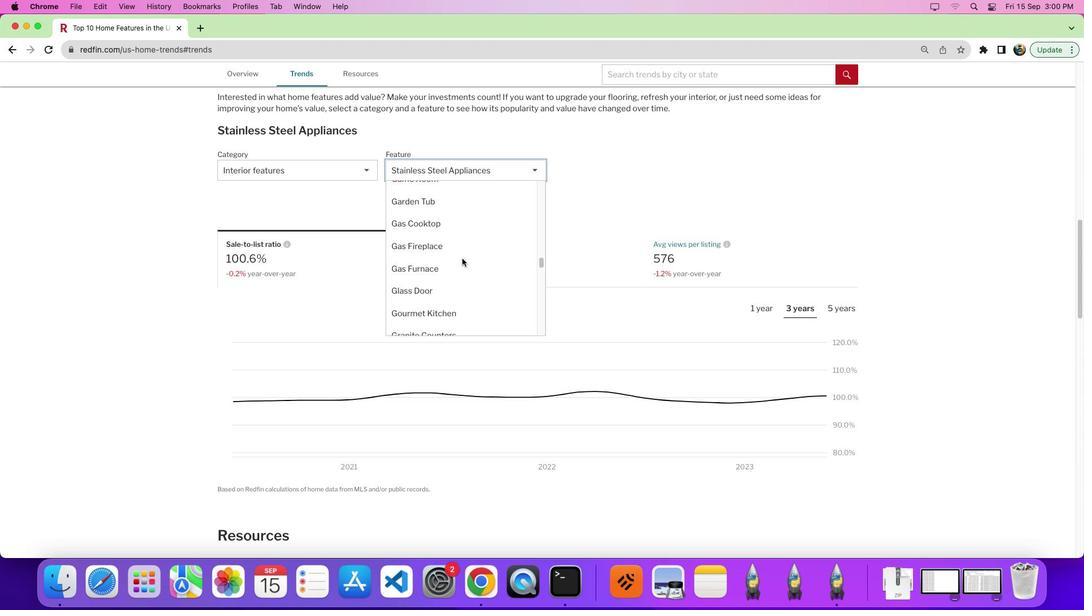 
Action: Mouse scrolled (462, 258) with delta (0, -6)
Screenshot: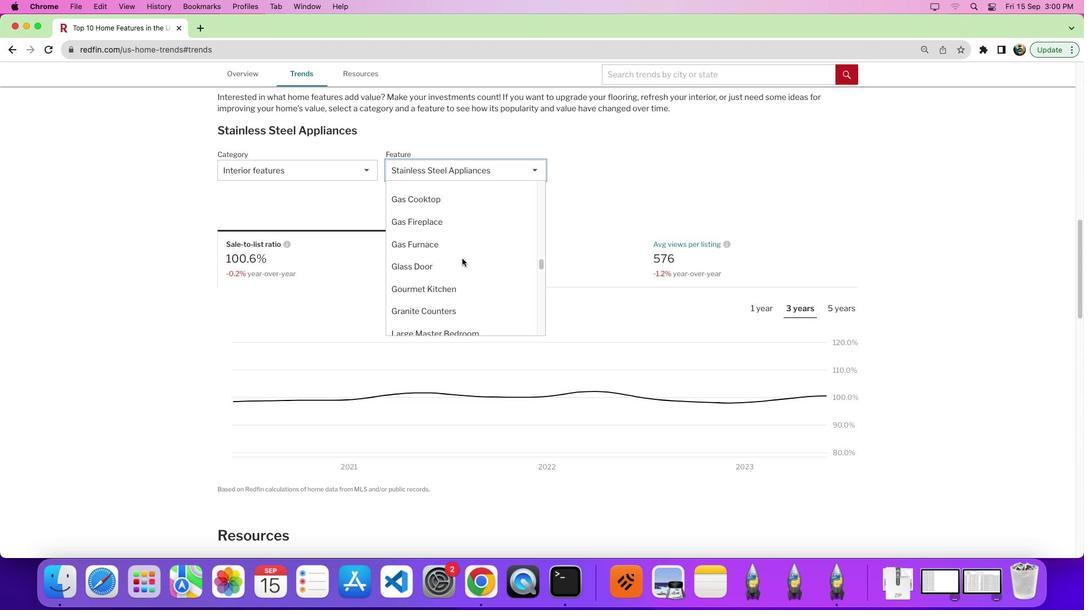 
Action: Mouse moved to (462, 258)
Screenshot: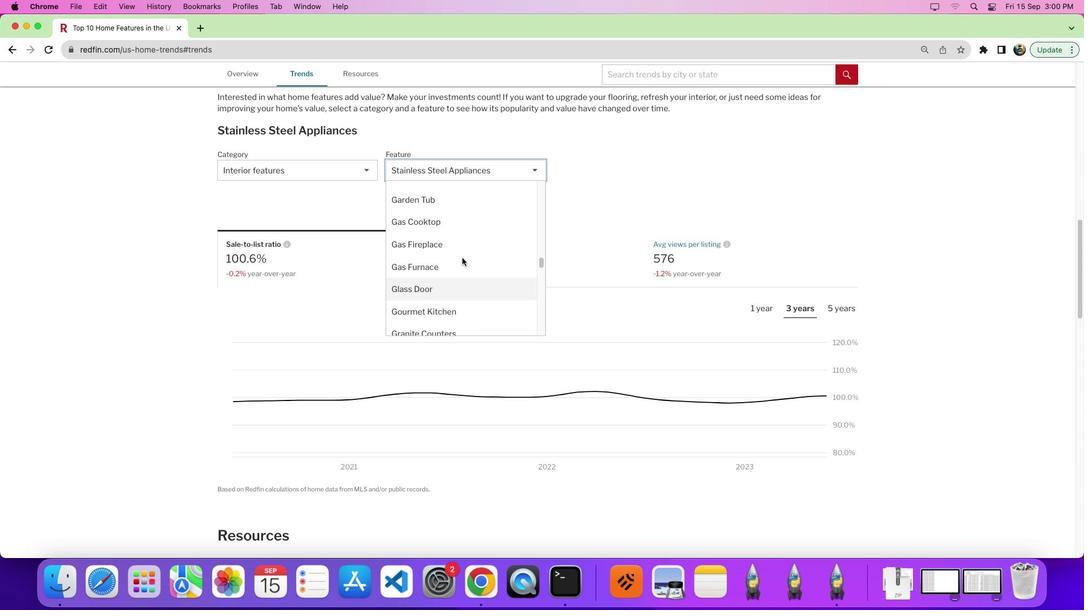 
Action: Mouse scrolled (462, 258) with delta (0, 0)
Screenshot: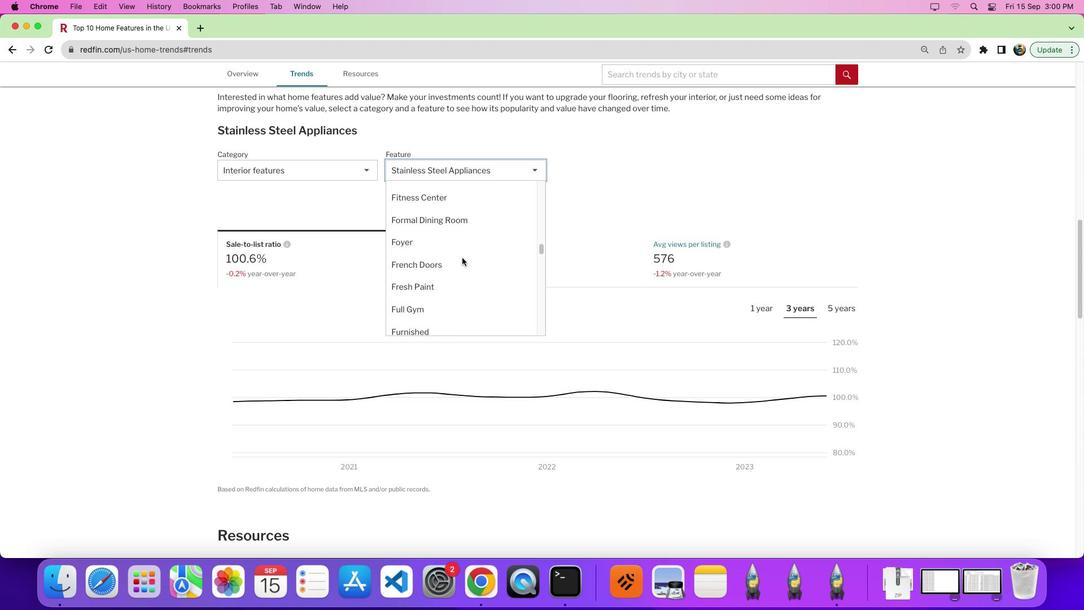 
Action: Mouse scrolled (462, 258) with delta (0, 0)
Screenshot: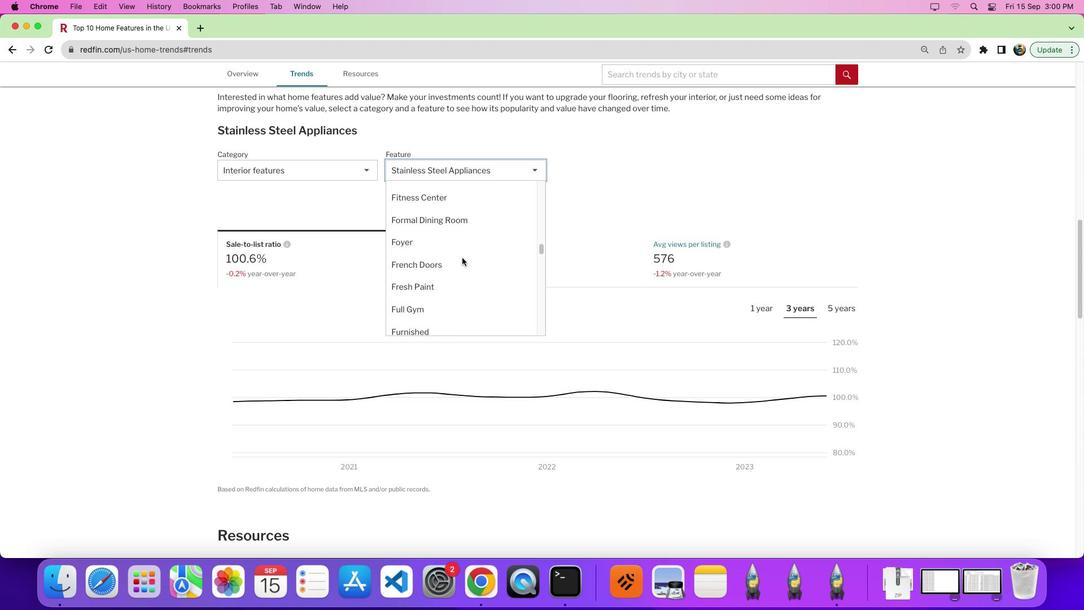 
Action: Mouse scrolled (462, 258) with delta (0, 4)
Screenshot: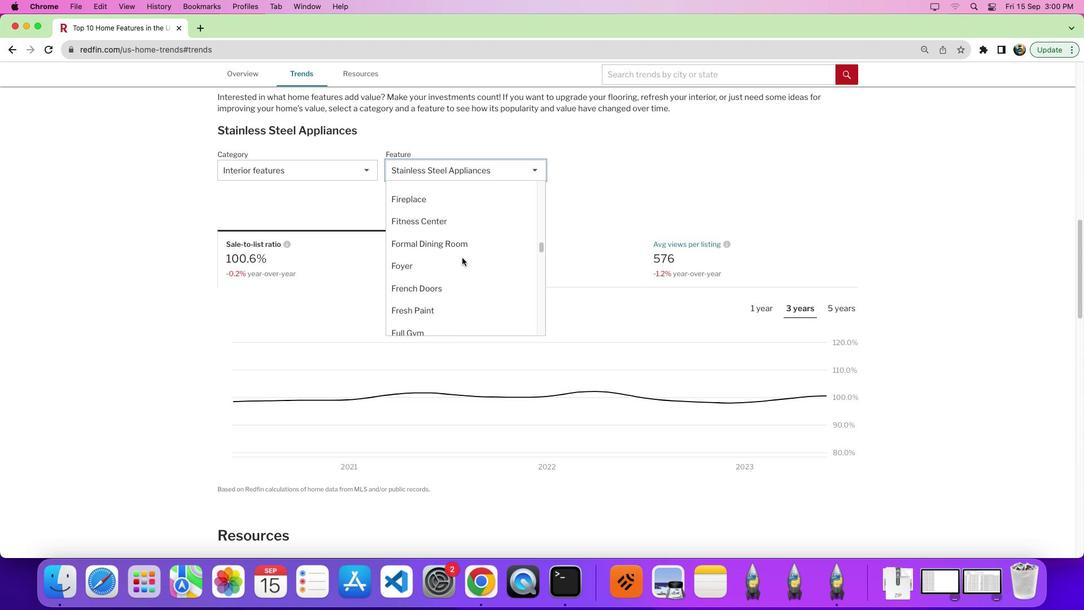 
Action: Mouse moved to (463, 257)
Screenshot: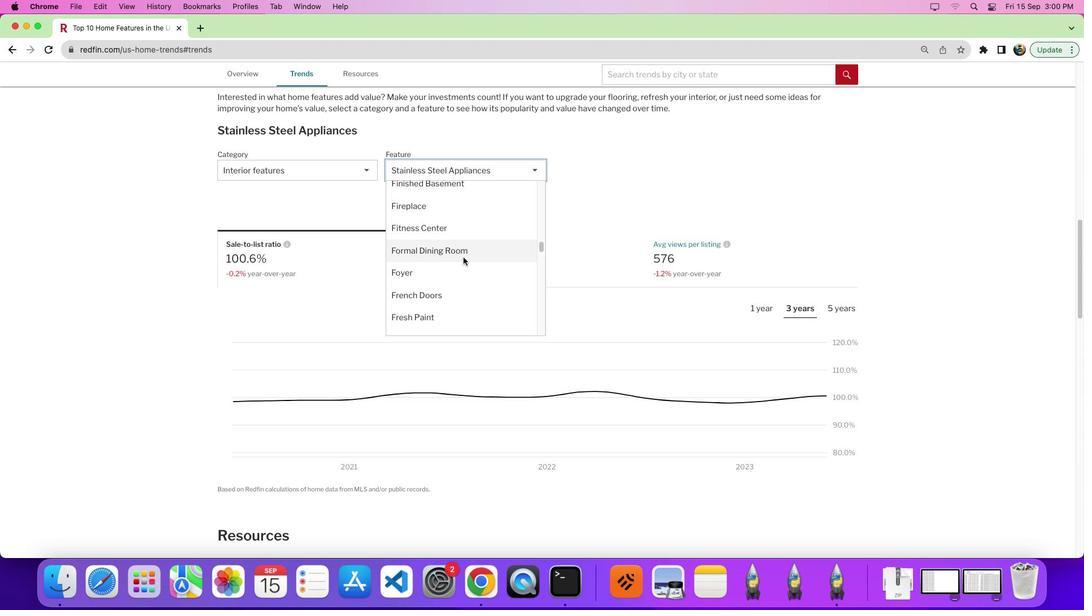 
Action: Mouse scrolled (463, 257) with delta (0, 0)
Screenshot: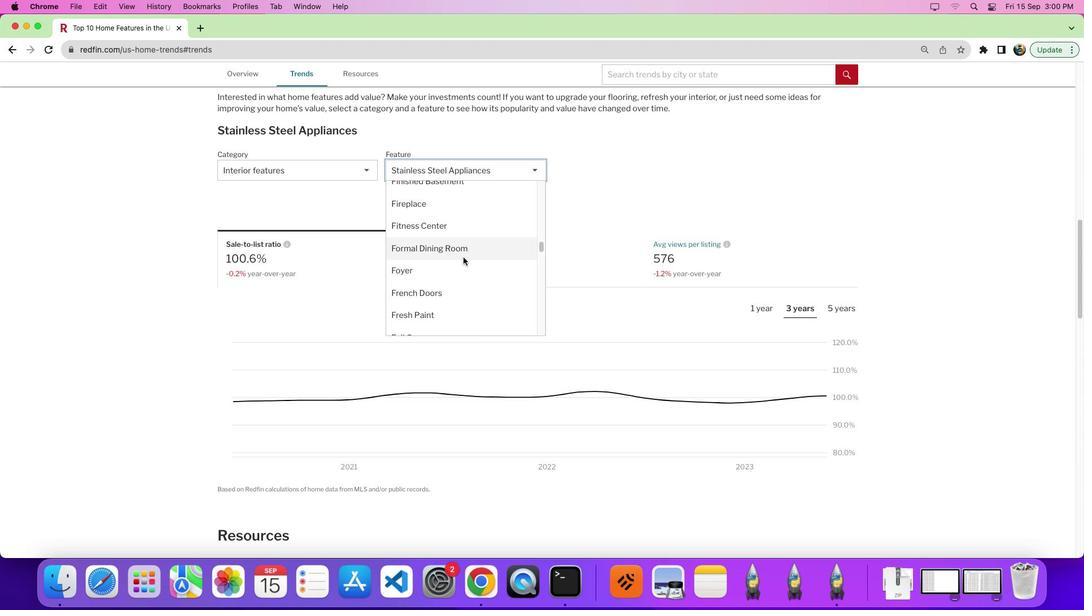 
Action: Mouse scrolled (463, 257) with delta (0, 0)
Screenshot: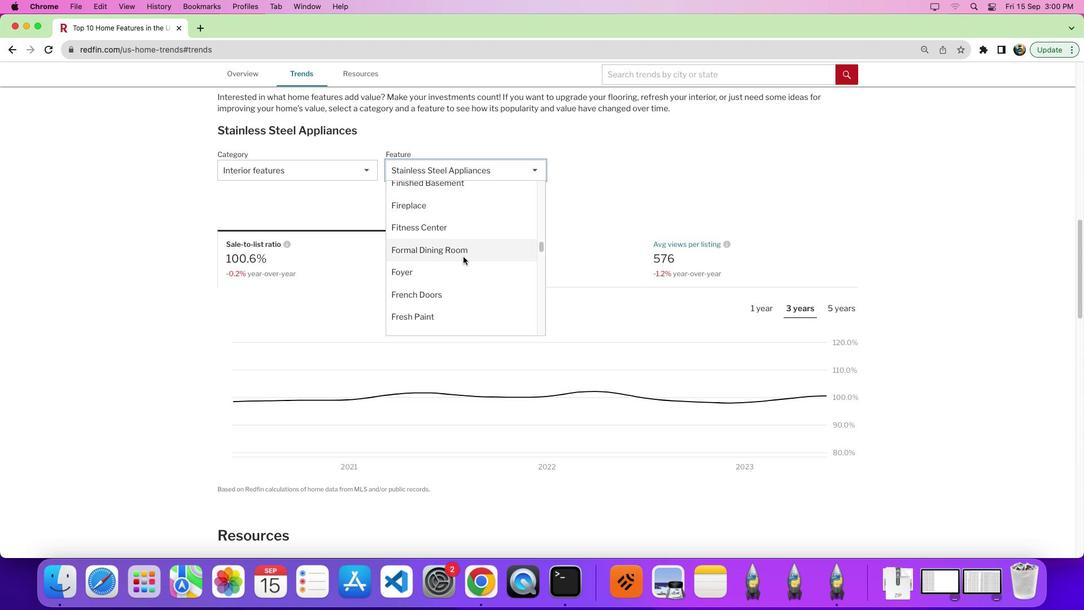 
Action: Mouse moved to (463, 257)
Screenshot: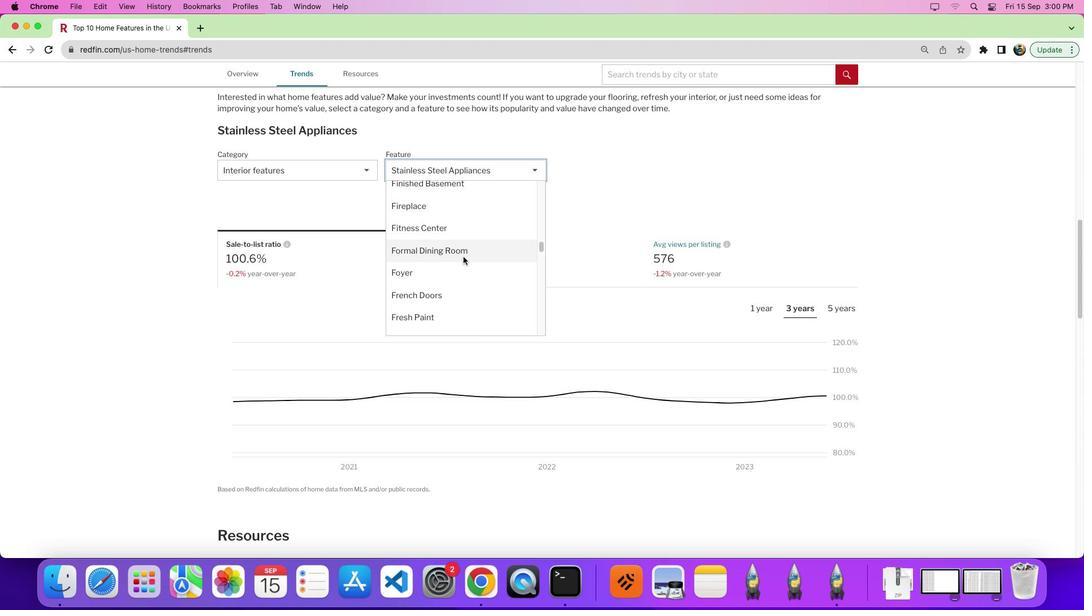 
Action: Mouse scrolled (463, 257) with delta (0, 0)
Screenshot: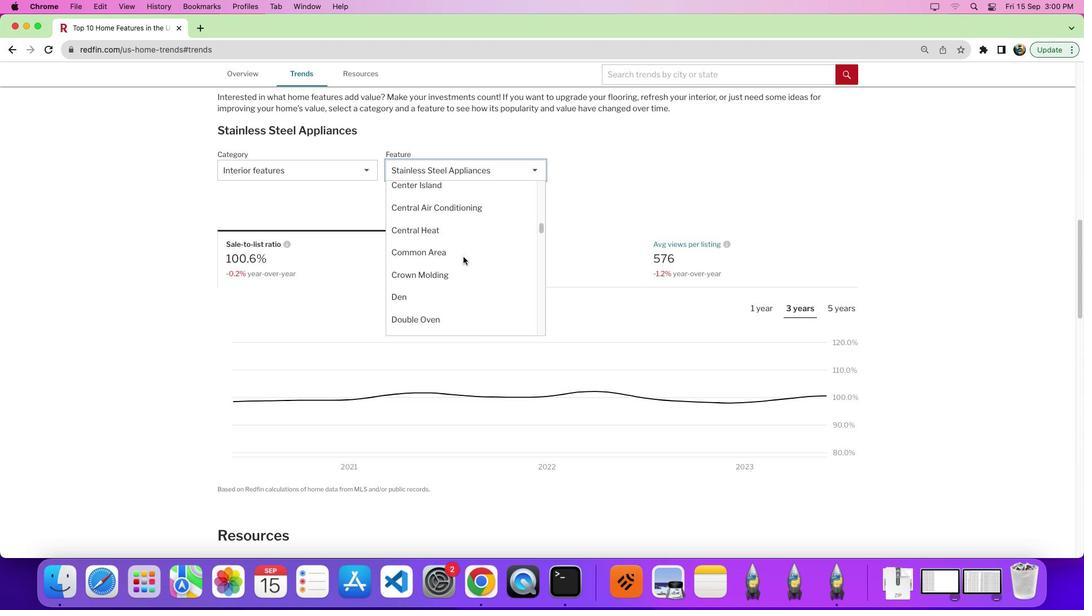 
Action: Mouse scrolled (463, 257) with delta (0, 0)
Screenshot: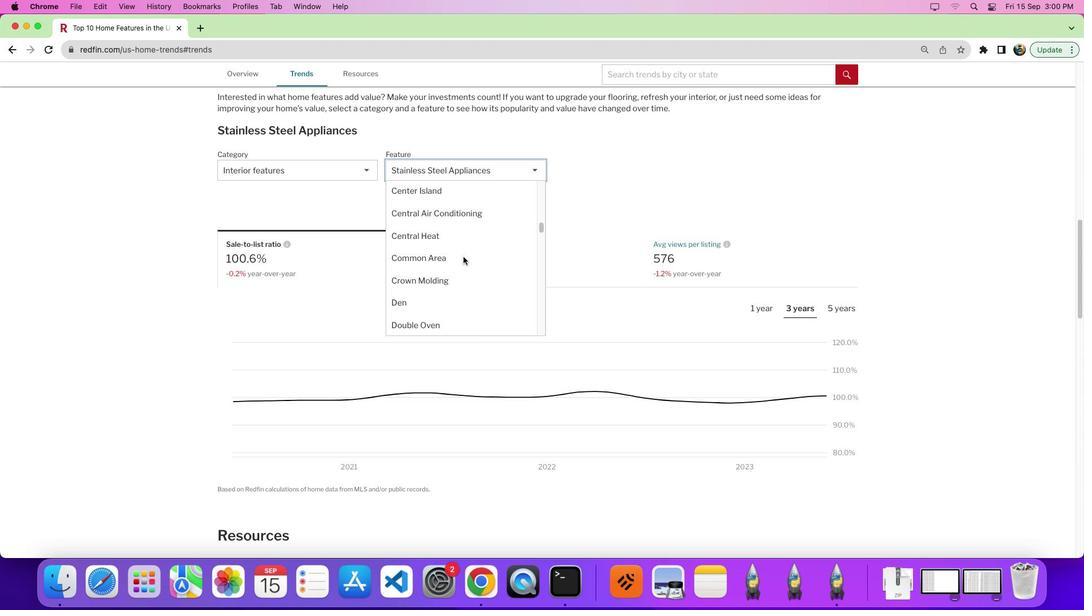 
Action: Mouse scrolled (463, 257) with delta (0, 5)
Screenshot: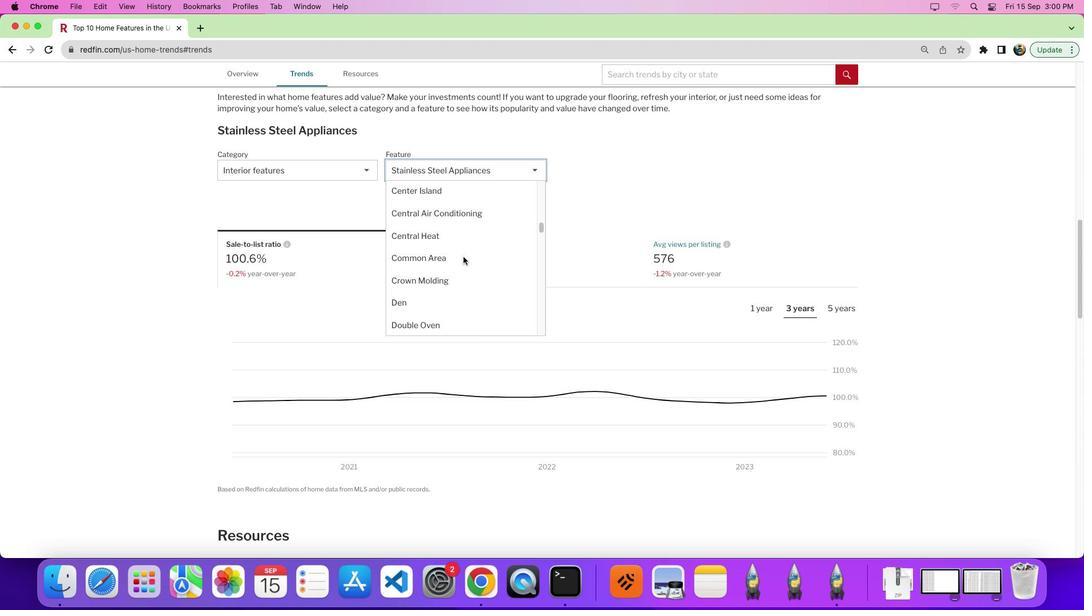 
Action: Mouse scrolled (463, 257) with delta (0, 0)
Screenshot: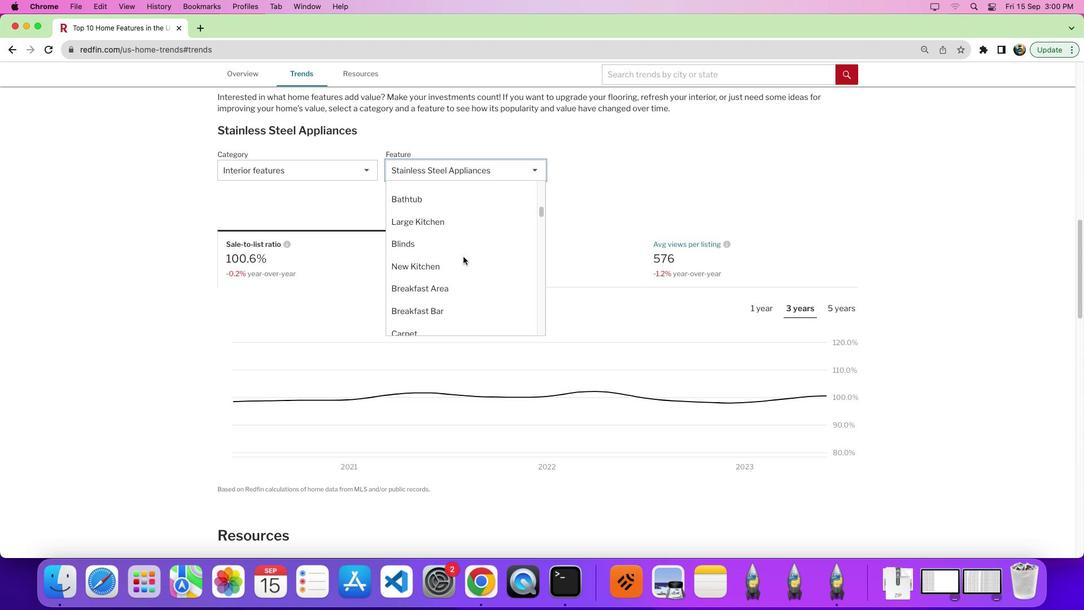 
Action: Mouse scrolled (463, 257) with delta (0, 0)
Screenshot: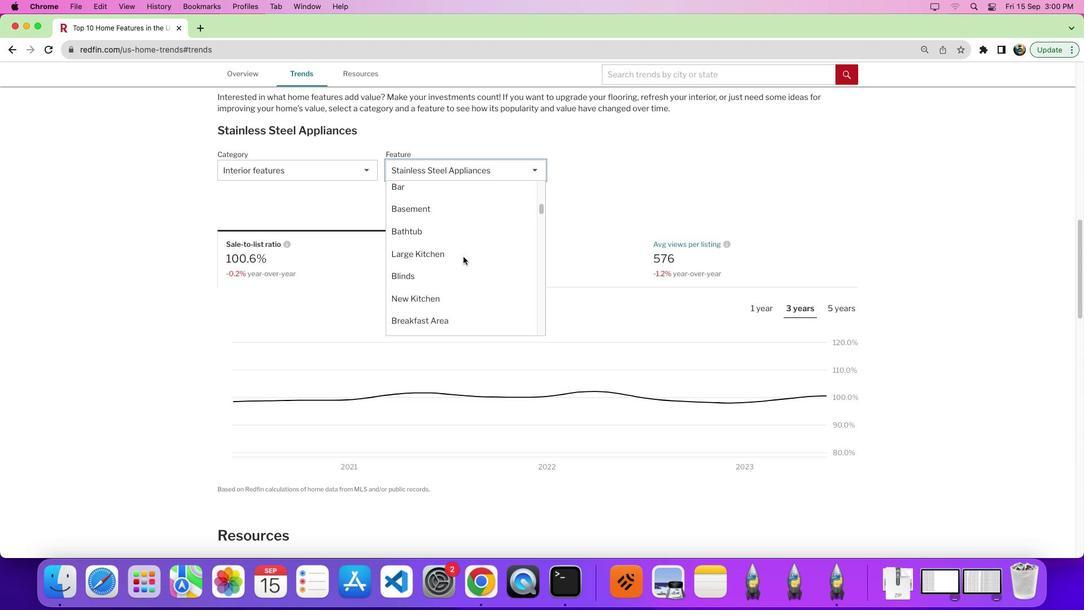 
Action: Mouse scrolled (463, 257) with delta (0, 4)
Screenshot: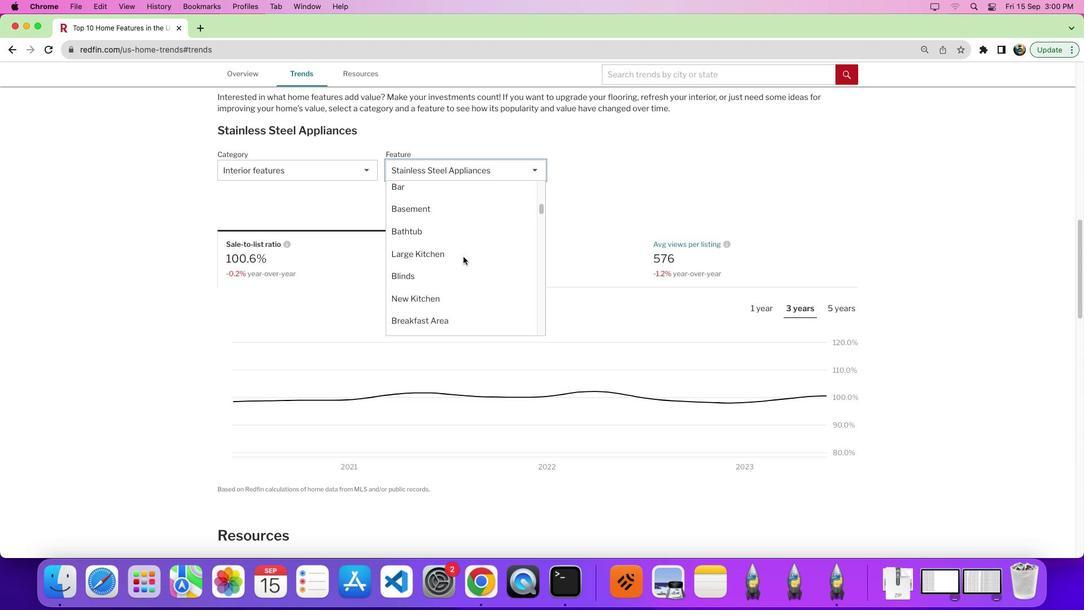 
Action: Mouse moved to (463, 256)
Screenshot: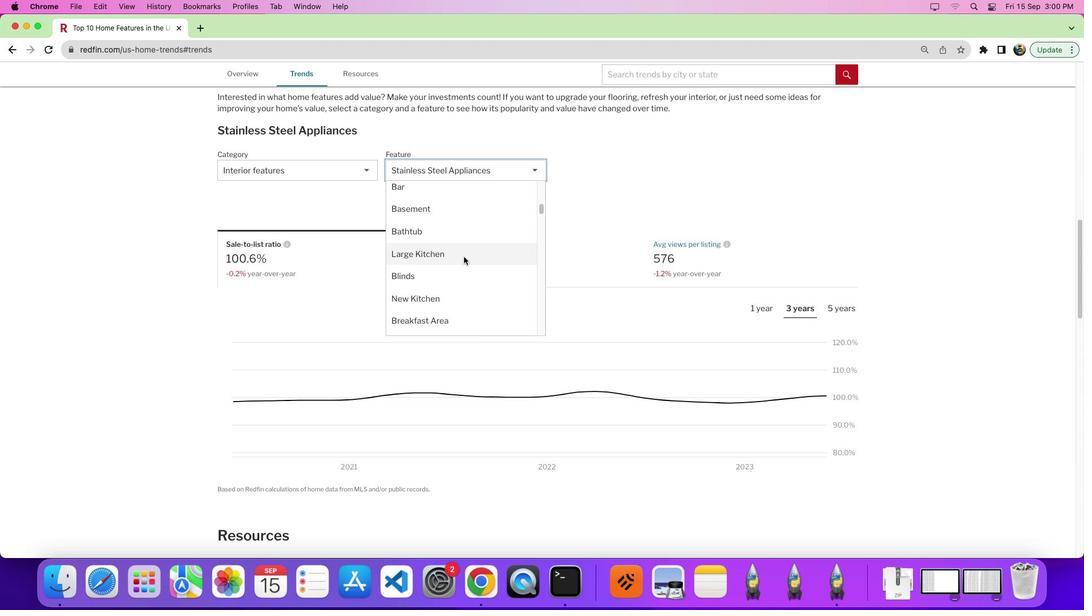 
Action: Mouse scrolled (463, 256) with delta (0, 0)
Screenshot: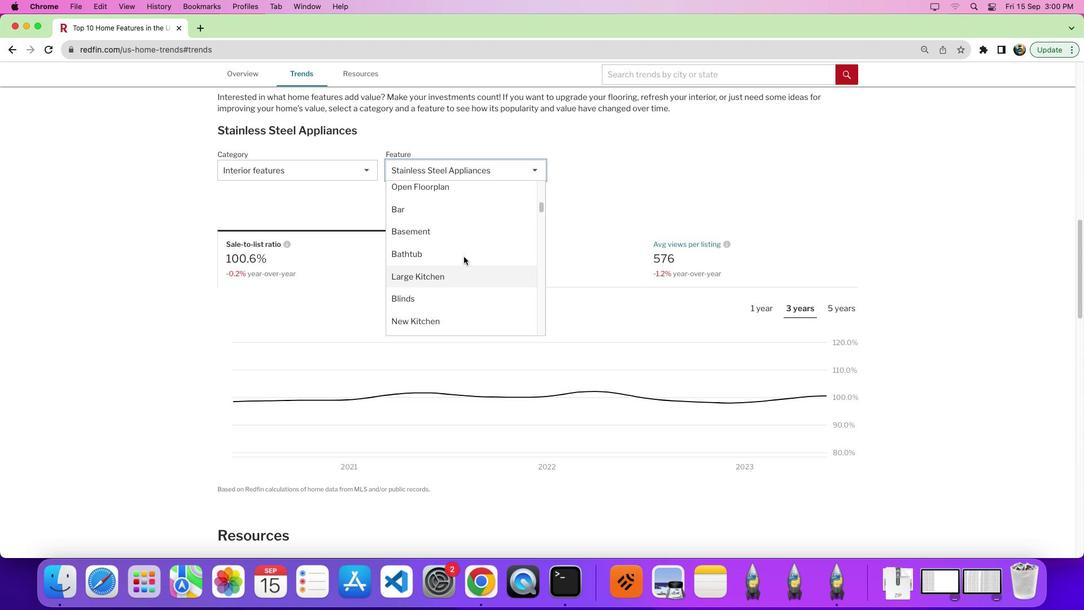 
Action: Mouse scrolled (463, 256) with delta (0, 0)
Screenshot: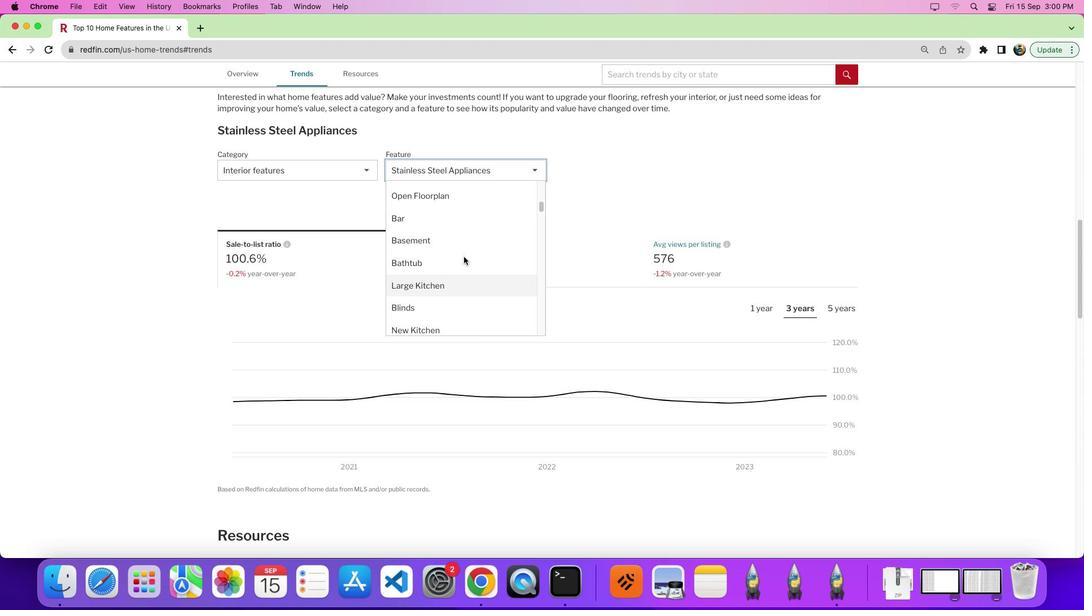 
Action: Mouse moved to (442, 246)
Screenshot: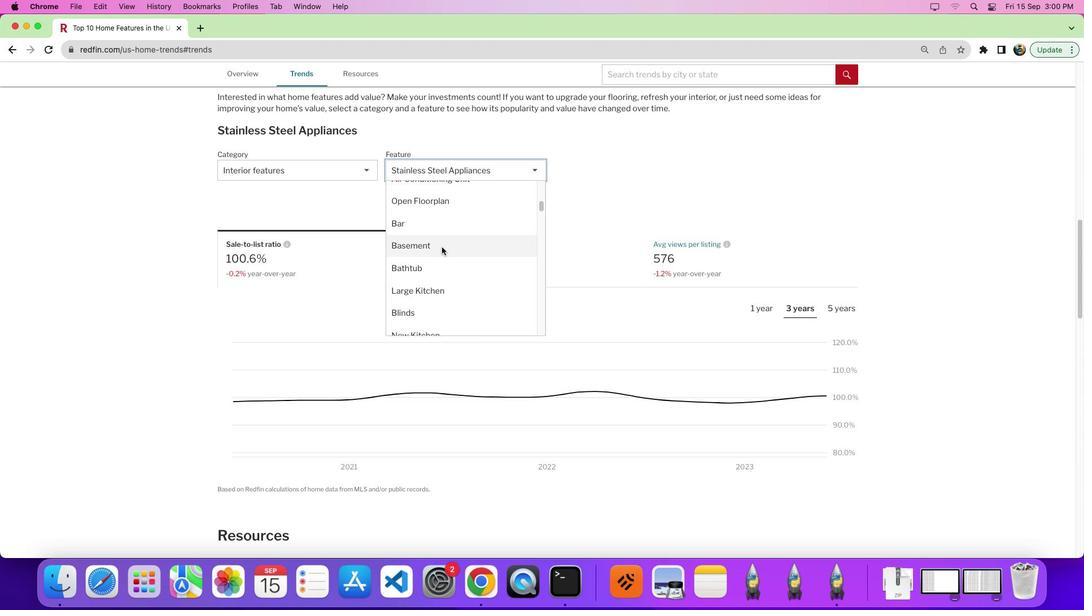 
Action: Mouse pressed left at (442, 246)
Screenshot: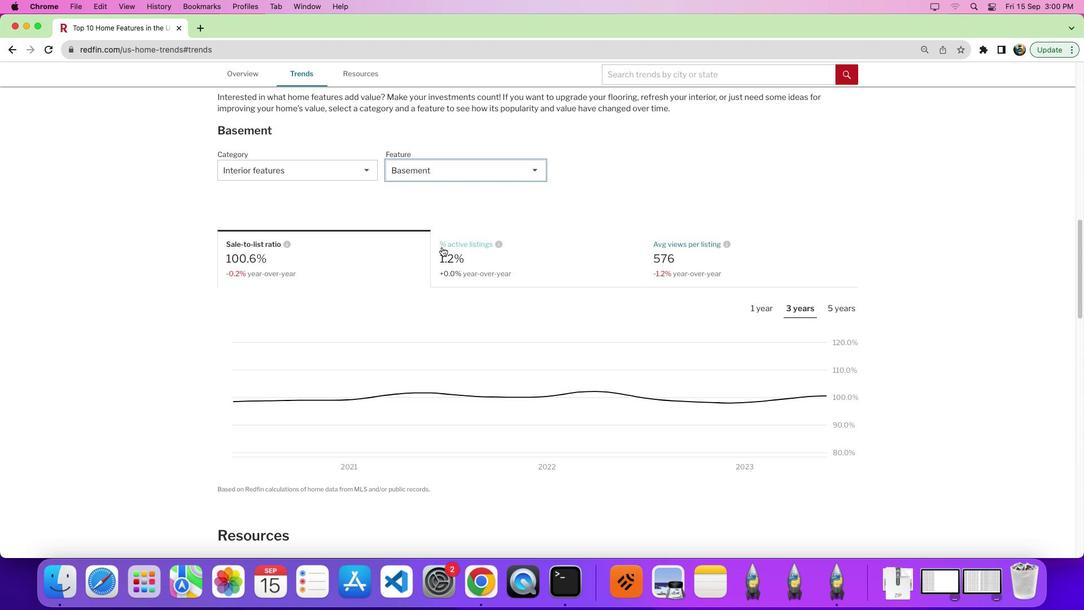 
Action: Mouse moved to (339, 165)
Screenshot: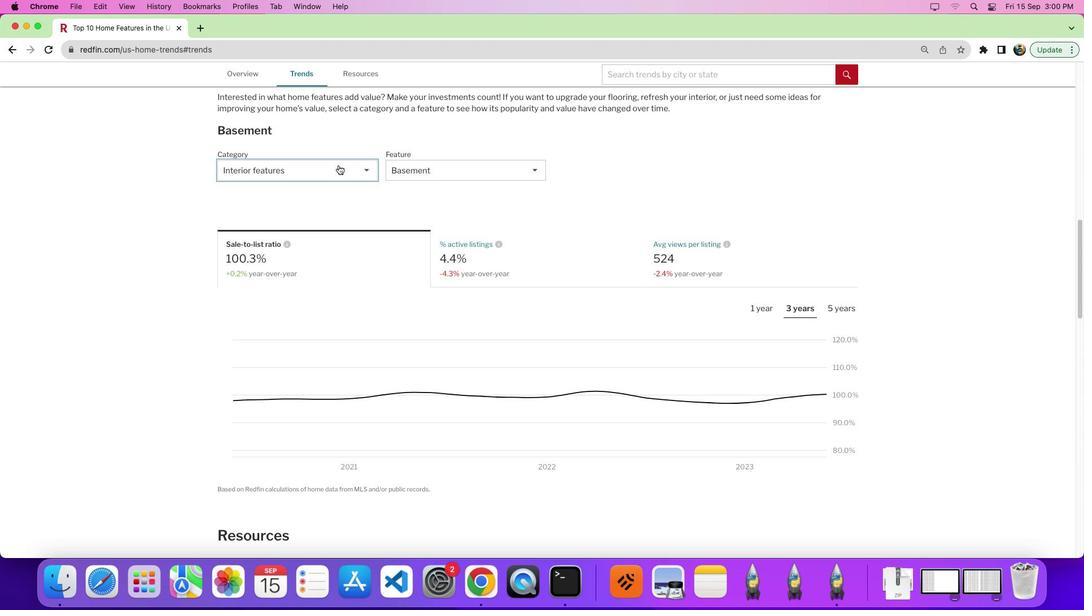 
Action: Mouse pressed left at (339, 165)
Screenshot: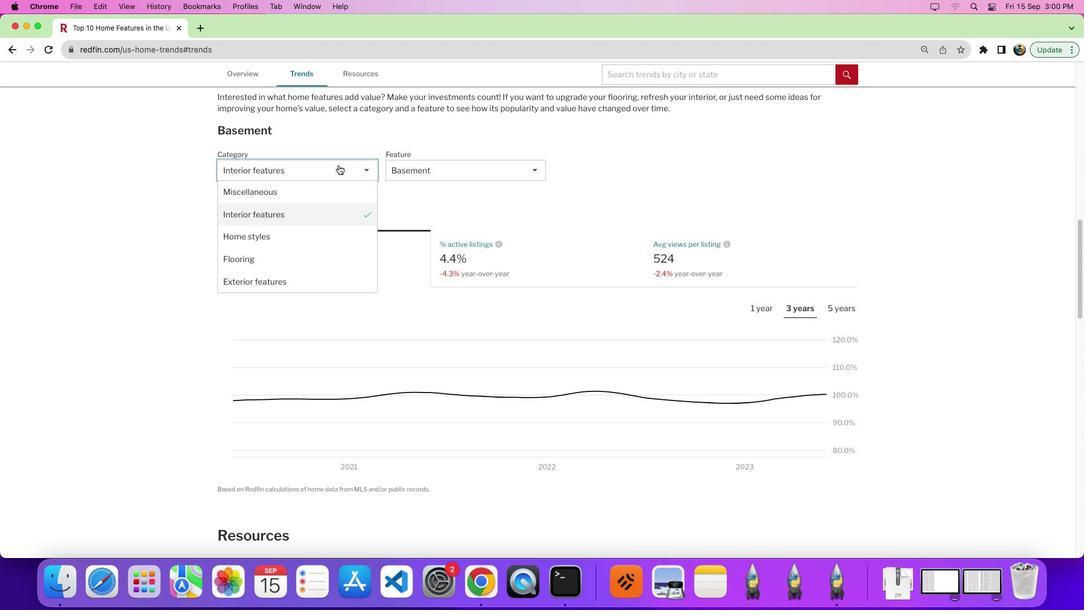
Action: Mouse moved to (332, 207)
Screenshot: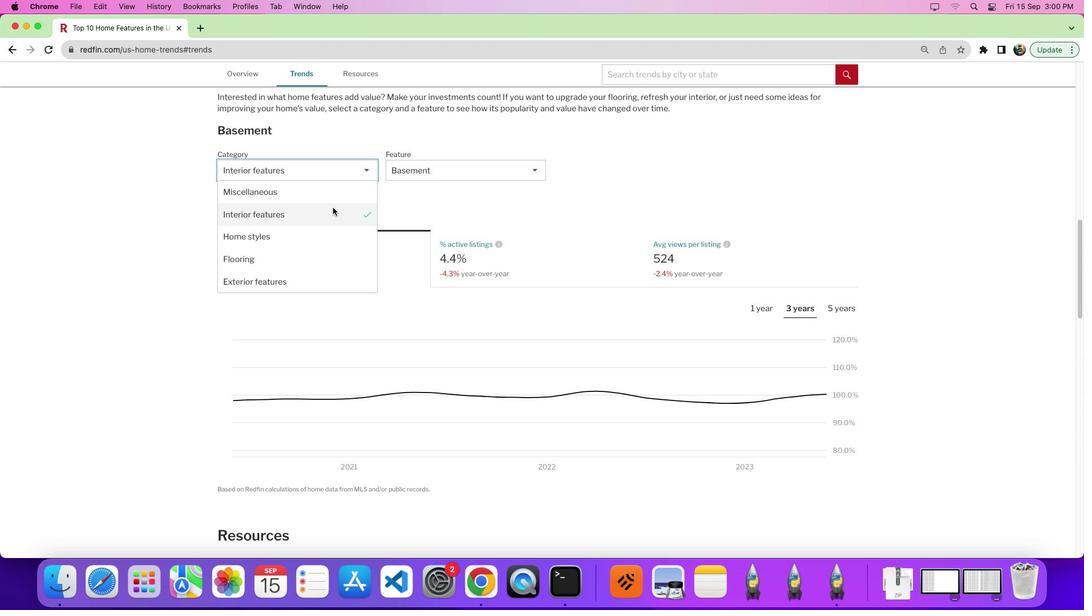 
Action: Mouse pressed left at (332, 207)
Screenshot: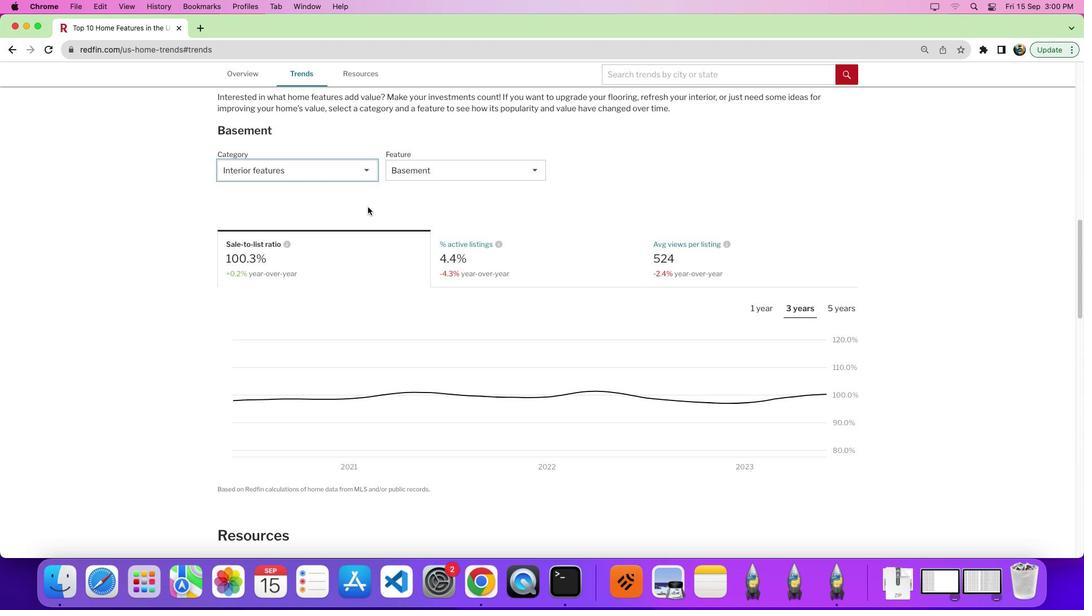 
Action: Mouse moved to (325, 261)
Screenshot: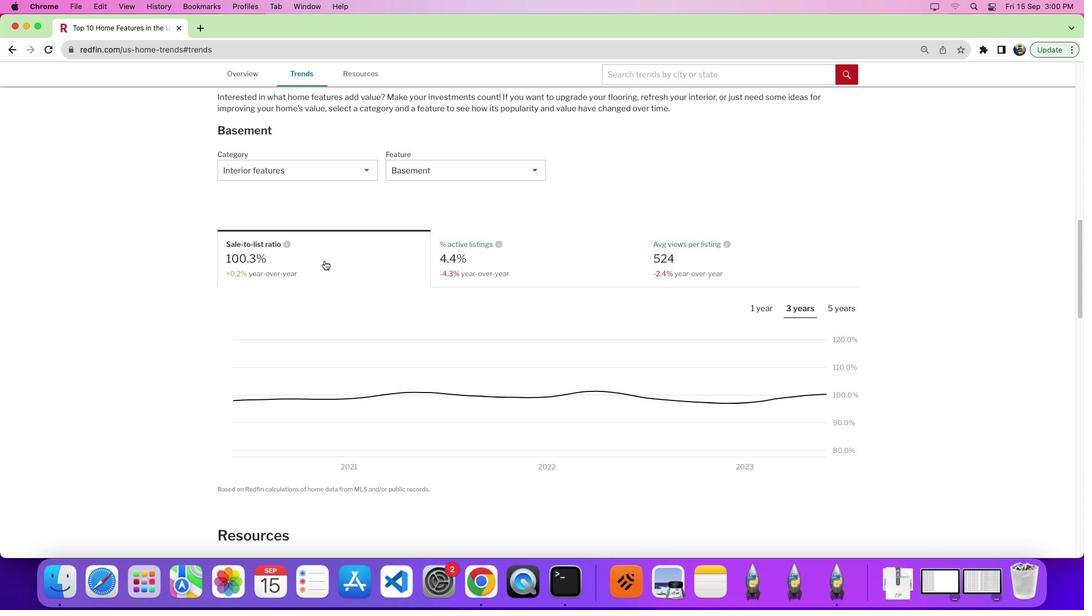 
Action: Mouse pressed left at (325, 261)
Screenshot: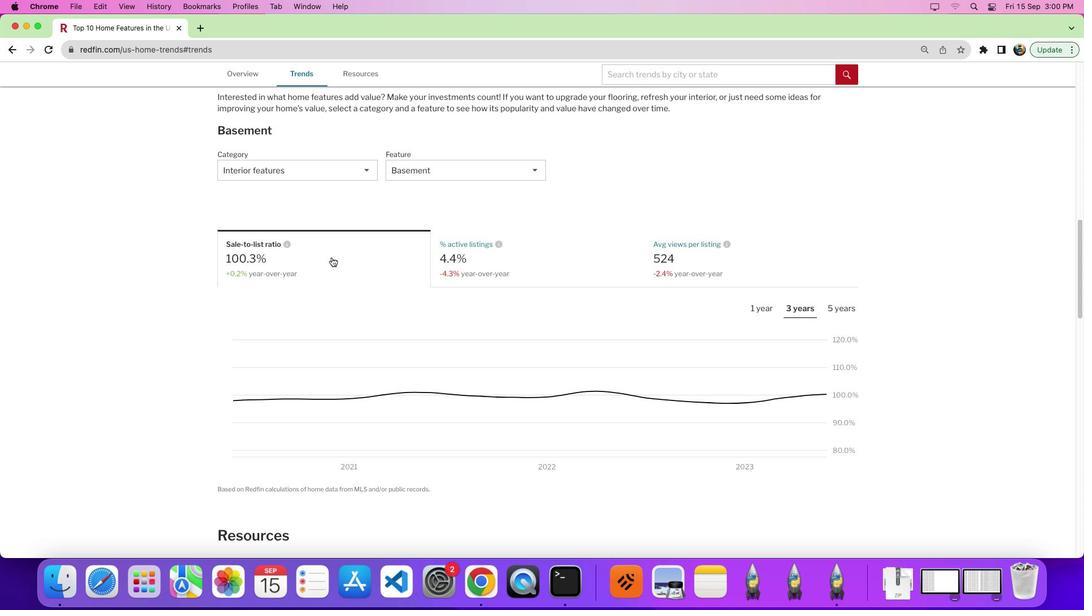 
Action: Mouse moved to (762, 310)
Screenshot: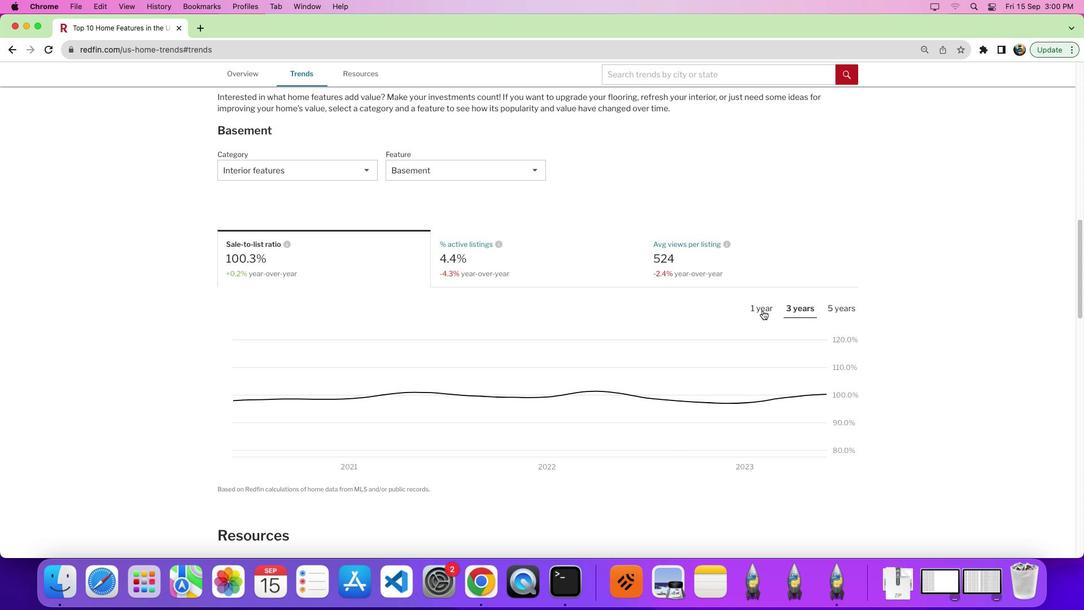 
Action: Mouse pressed left at (762, 310)
Screenshot: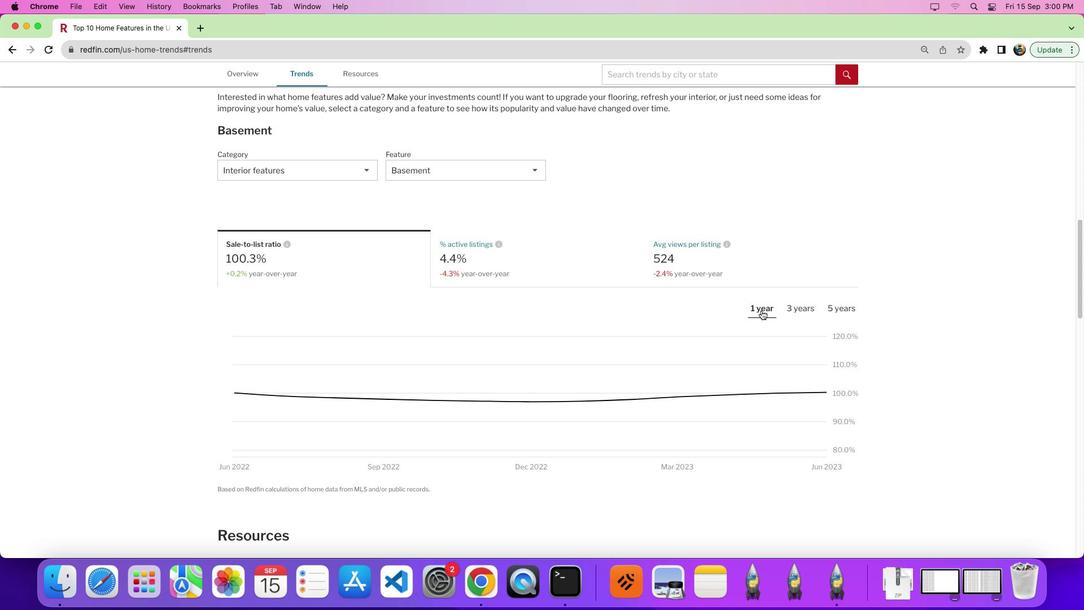 
Action: Mouse moved to (710, 262)
Screenshot: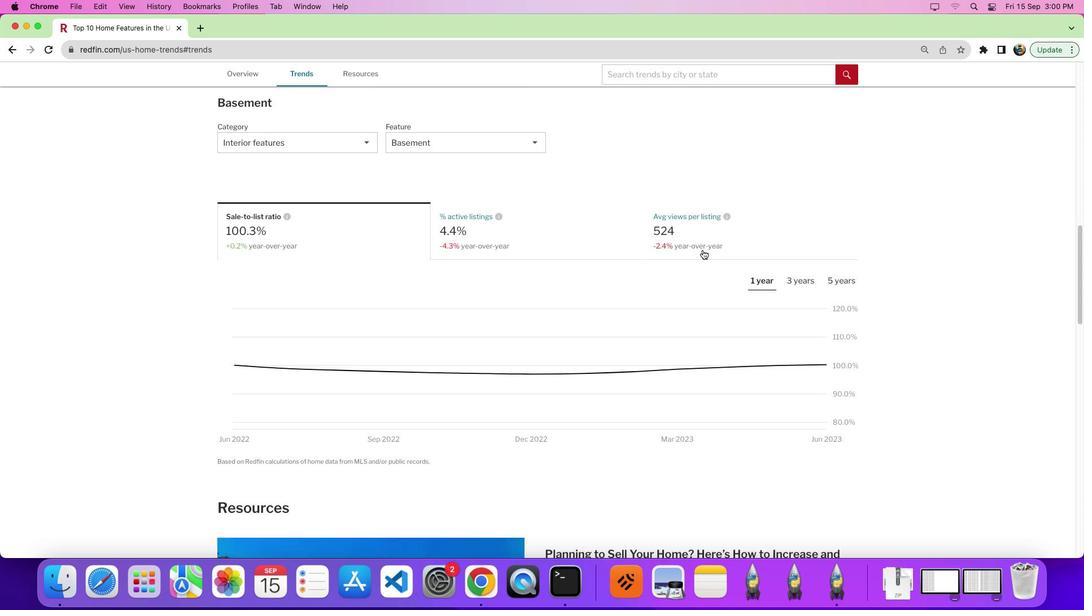 
Action: Mouse scrolled (710, 262) with delta (0, 0)
Screenshot: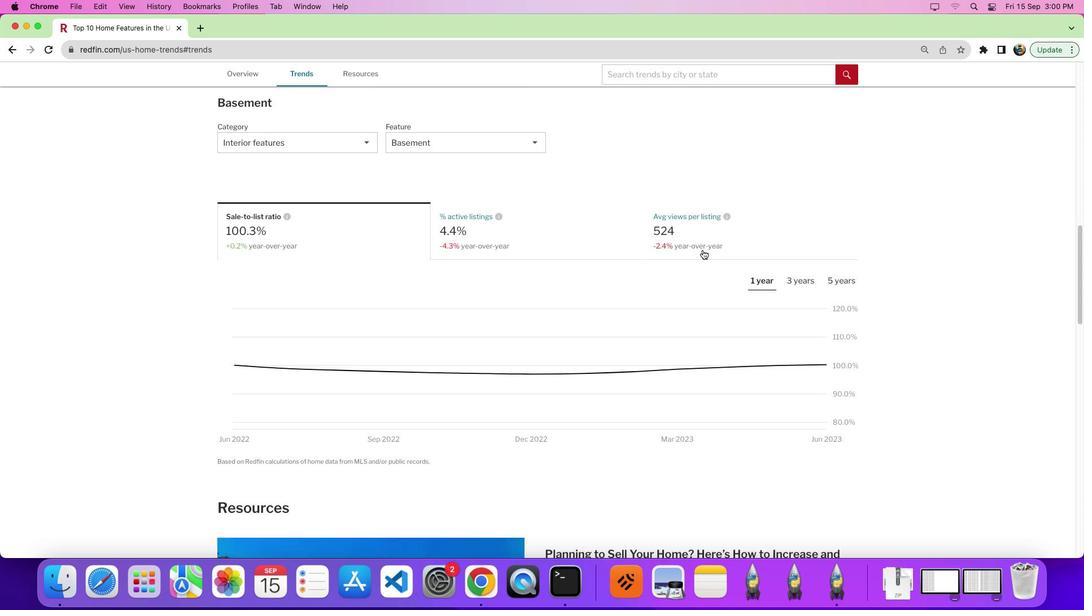 
Action: Mouse moved to (705, 254)
Screenshot: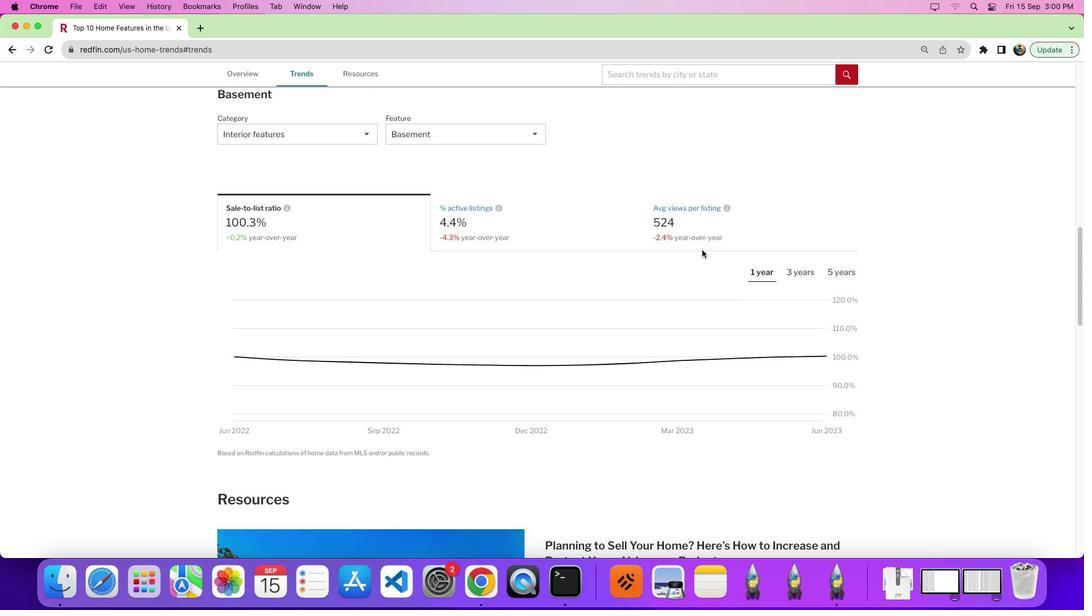 
Action: Mouse scrolled (705, 254) with delta (0, 0)
Screenshot: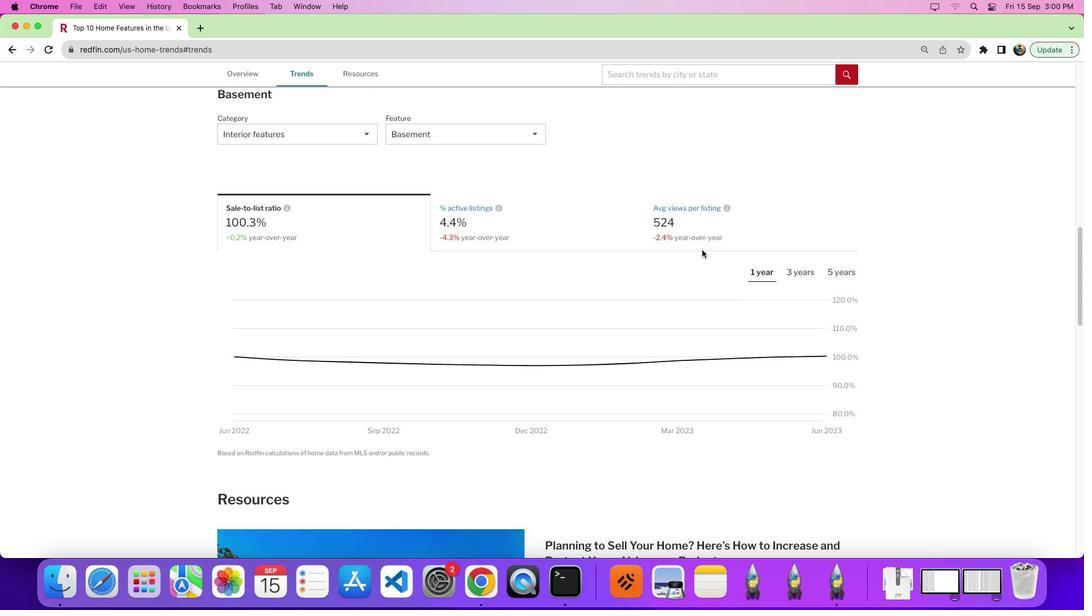 
Action: Mouse moved to (702, 250)
Screenshot: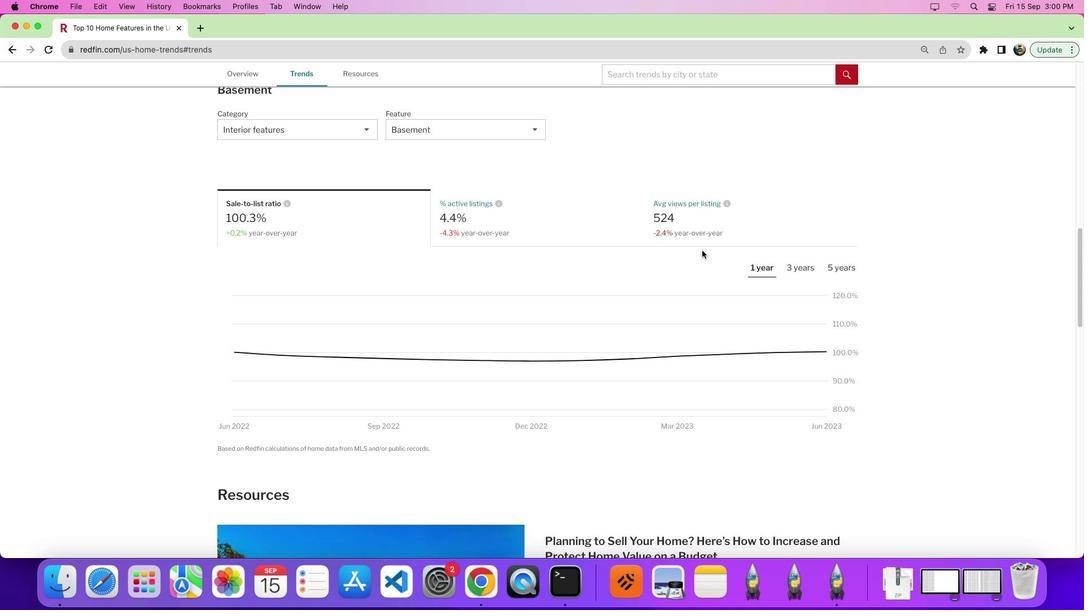 
